 Task: Create new Company, with domain: 'hcltech.com' and type: 'Other'. Add new contact for this company, with mail Id: 'Farhan_Patel@hcltech.com', First Name: Farhan, Last name:  Patel, Job Title: 'Account Manager', Phone Number: '(801) 555-5679'. Change life cycle stage to  Lead and lead status to  Open. Logged in from softage.5@softage.net
Action: Mouse moved to (65, 56)
Screenshot: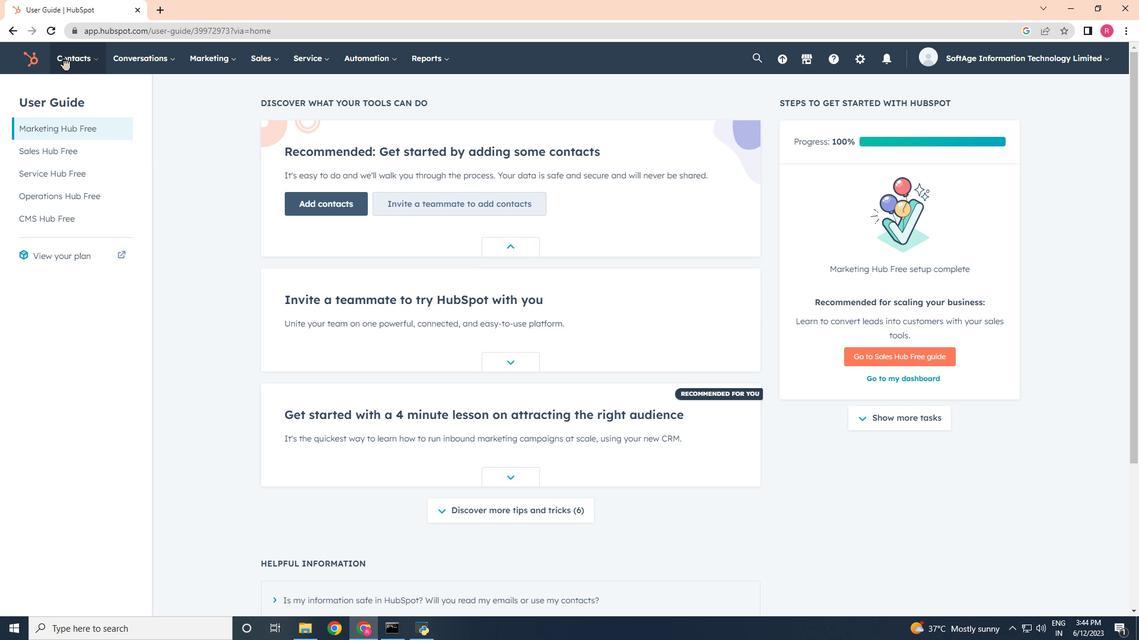 
Action: Mouse pressed left at (65, 56)
Screenshot: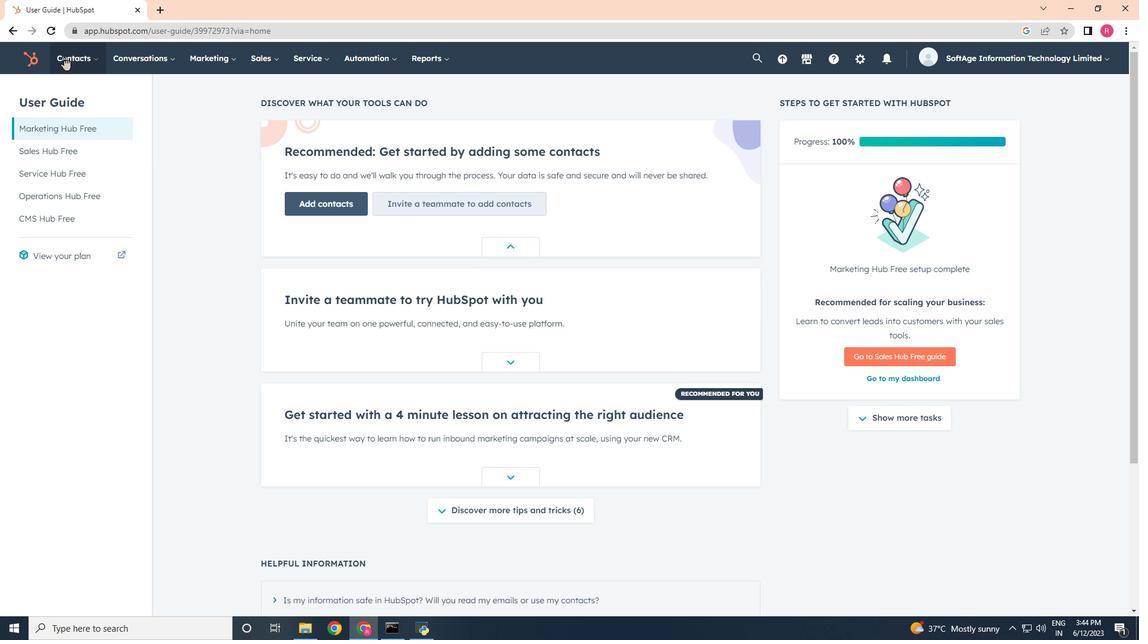 
Action: Mouse moved to (90, 112)
Screenshot: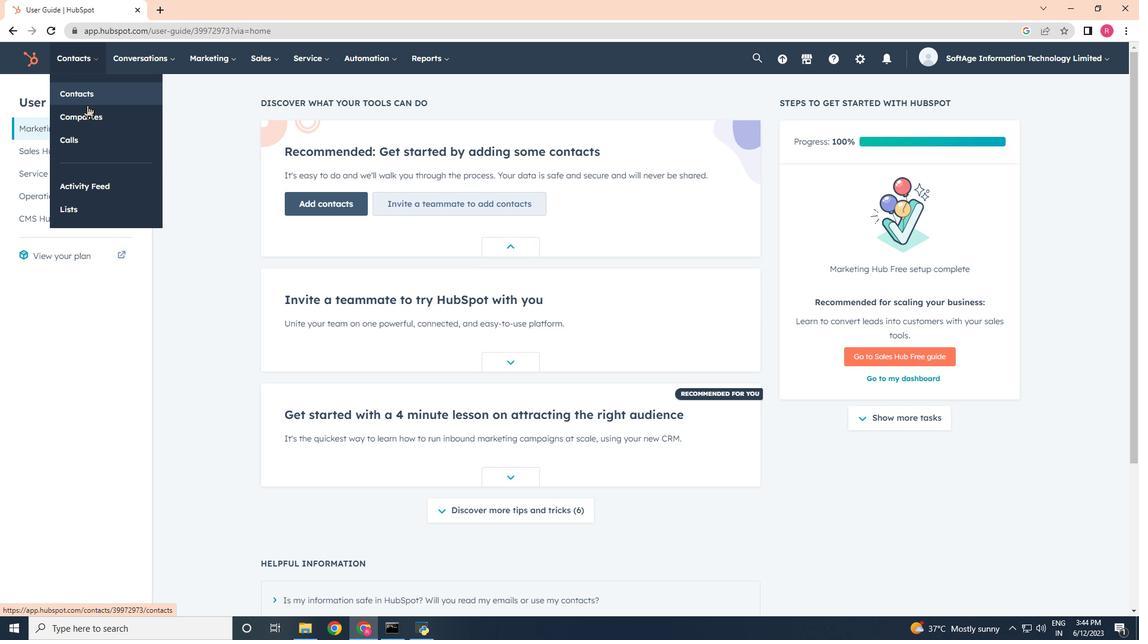 
Action: Mouse pressed left at (90, 112)
Screenshot: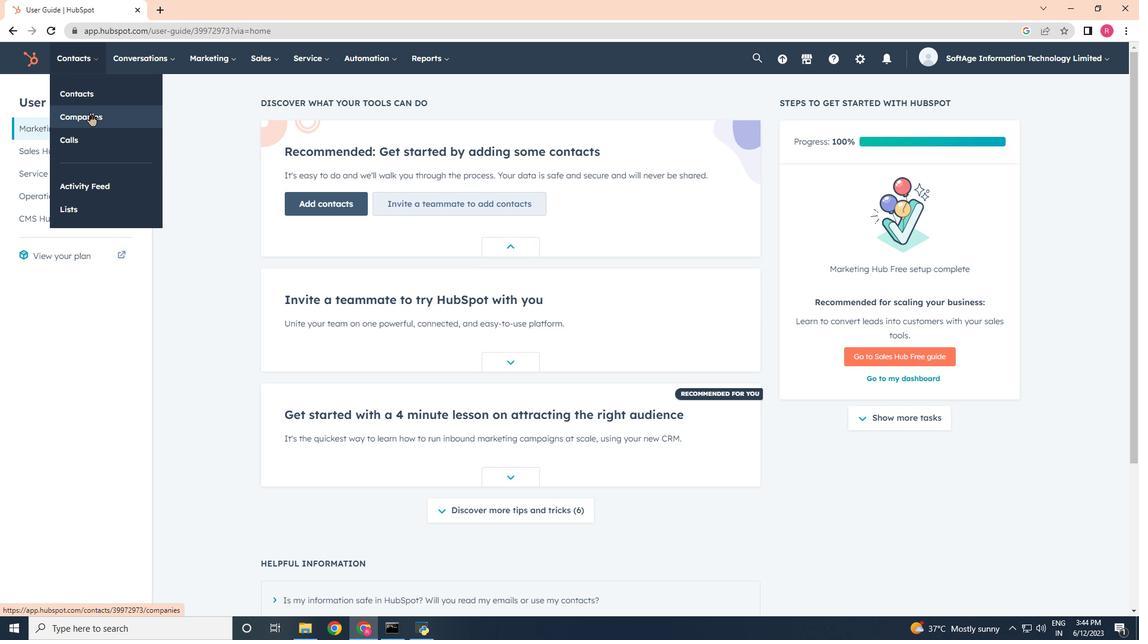 
Action: Mouse moved to (1076, 99)
Screenshot: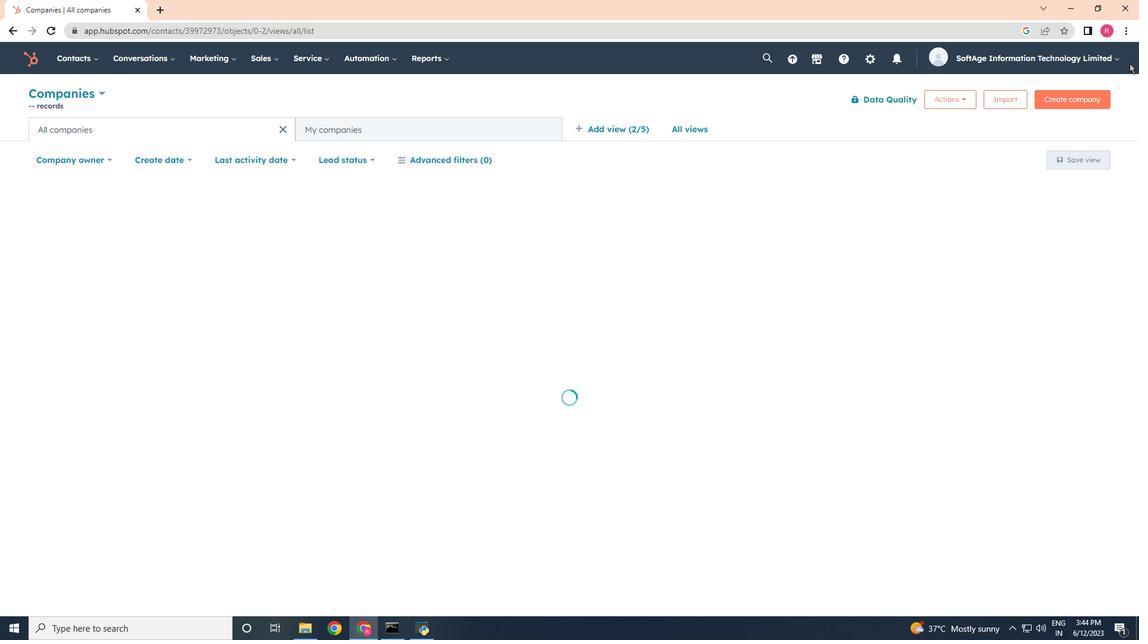 
Action: Mouse pressed left at (1076, 99)
Screenshot: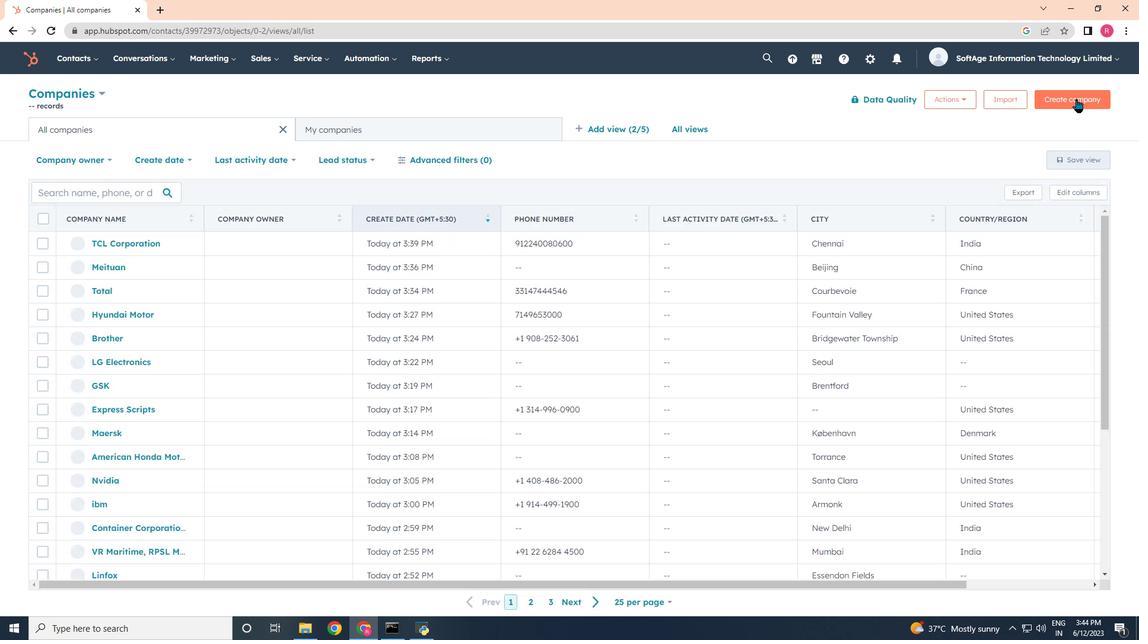 
Action: Mouse moved to (882, 160)
Screenshot: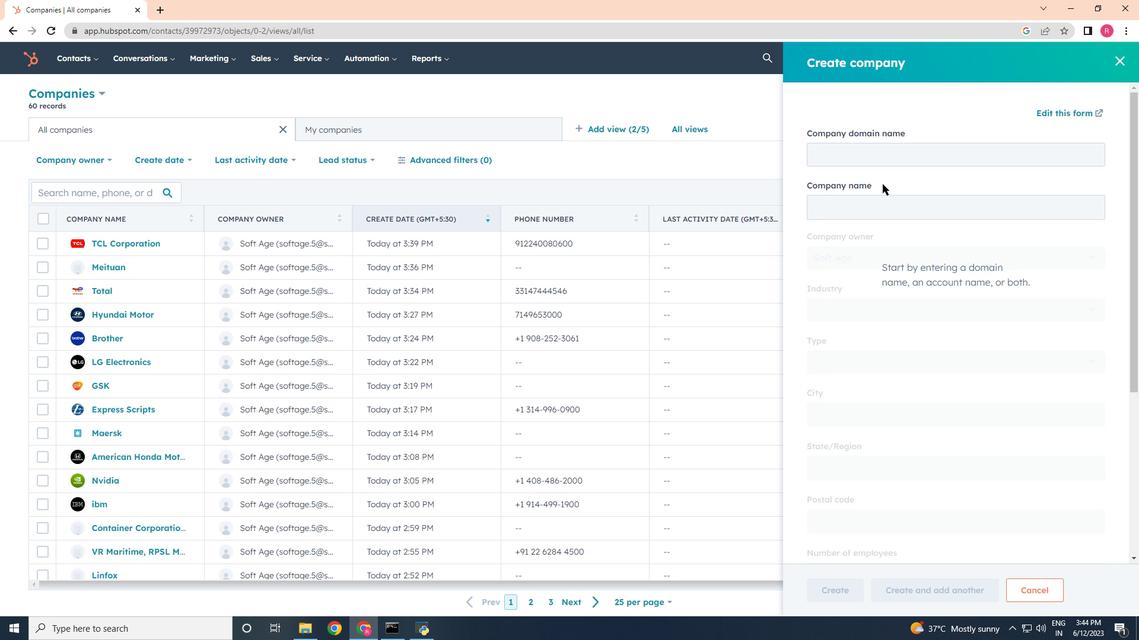 
Action: Mouse pressed left at (882, 160)
Screenshot: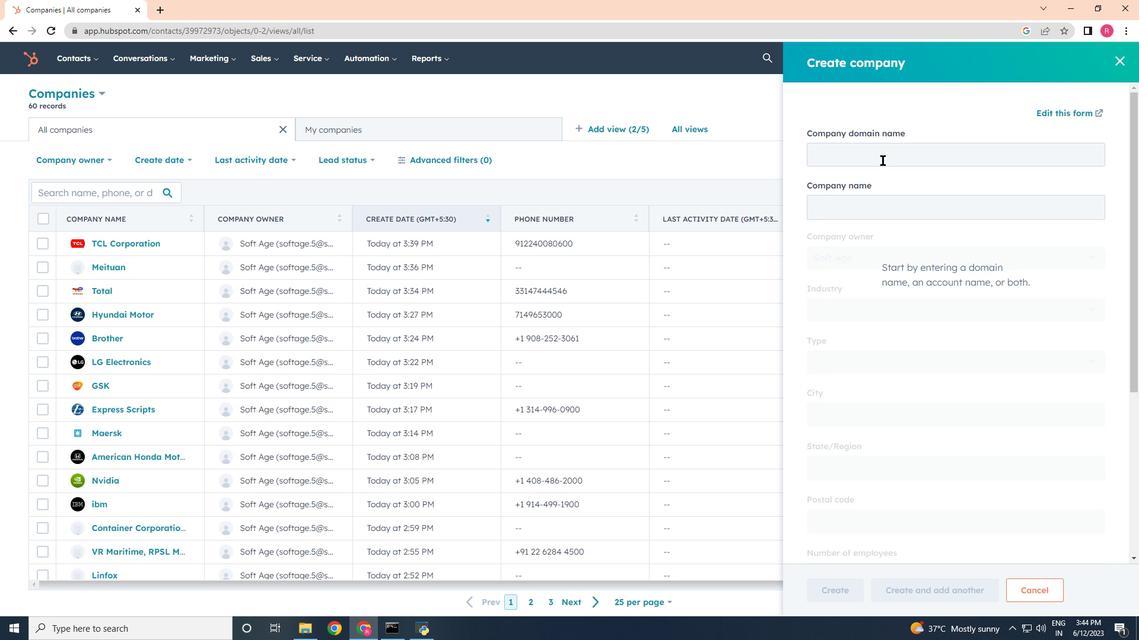 
Action: Key pressed hcl
Screenshot: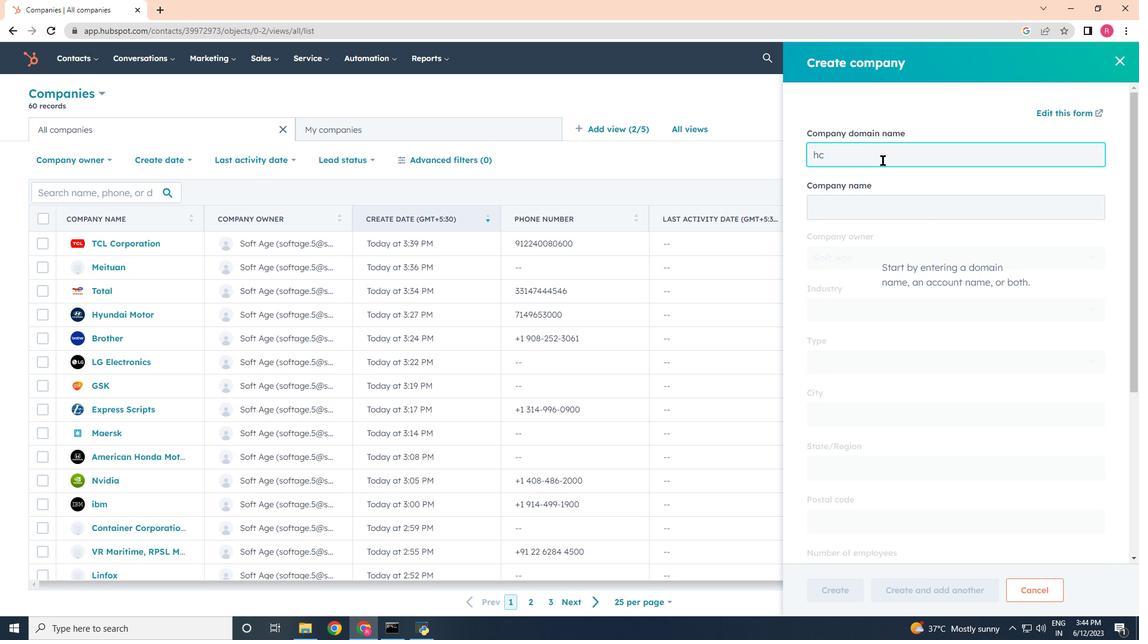 
Action: Mouse moved to (889, 157)
Screenshot: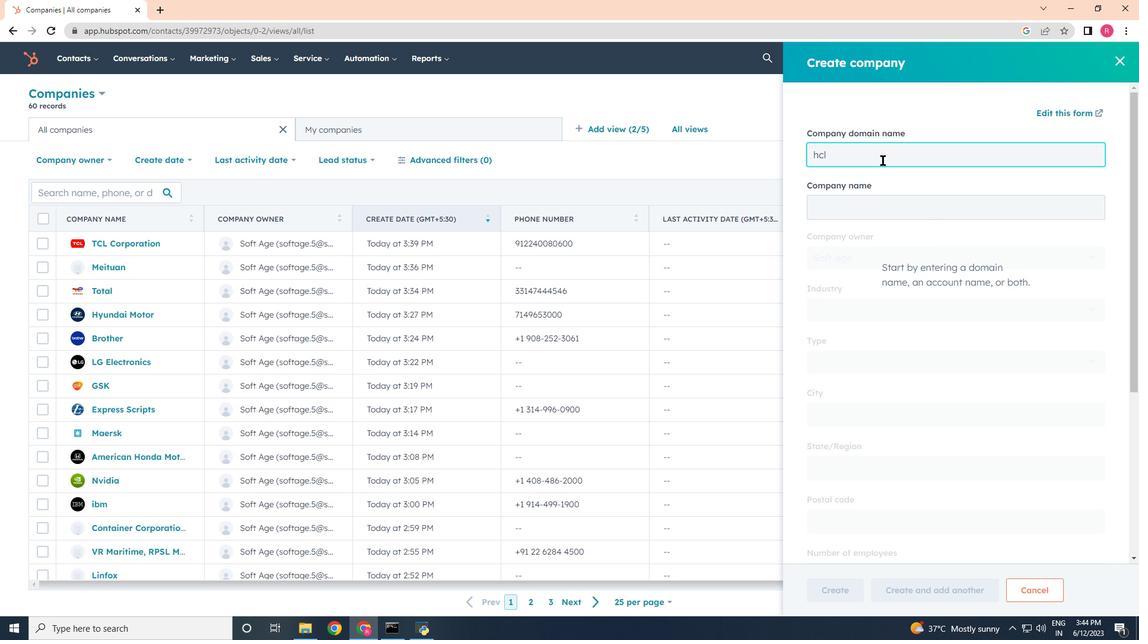
Action: Key pressed t
Screenshot: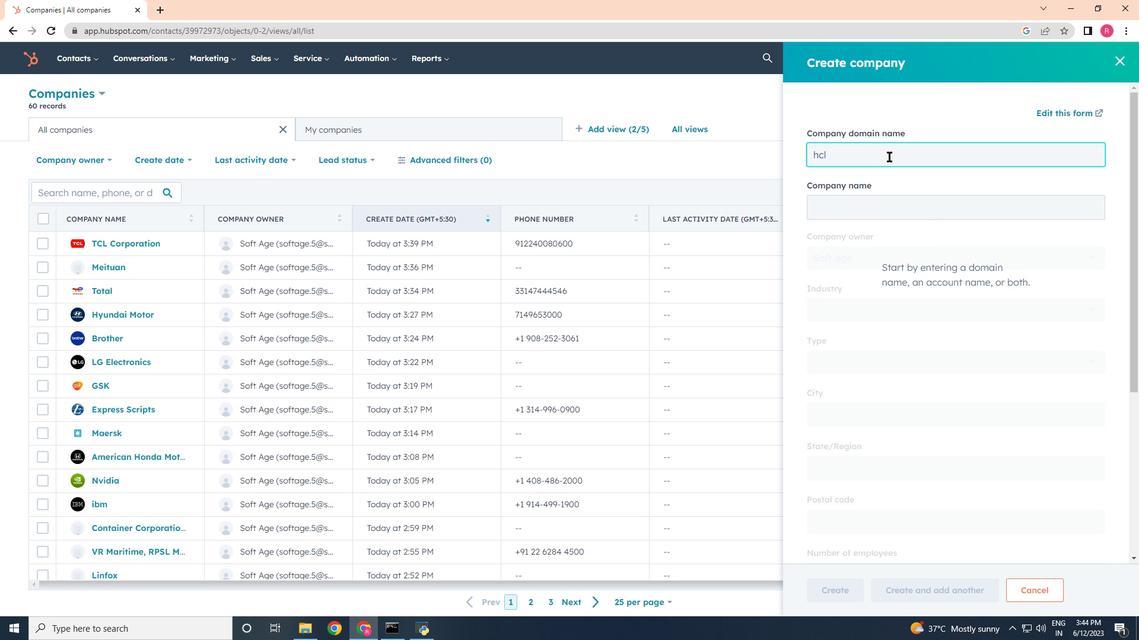 
Action: Mouse moved to (890, 156)
Screenshot: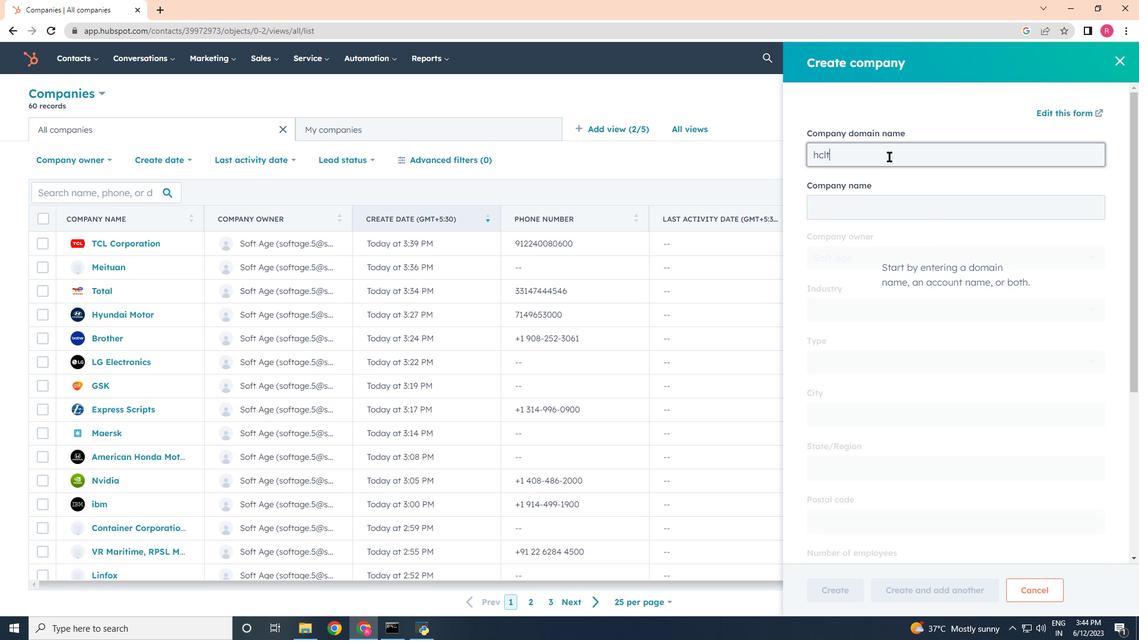 
Action: Key pressed ech.com
Screenshot: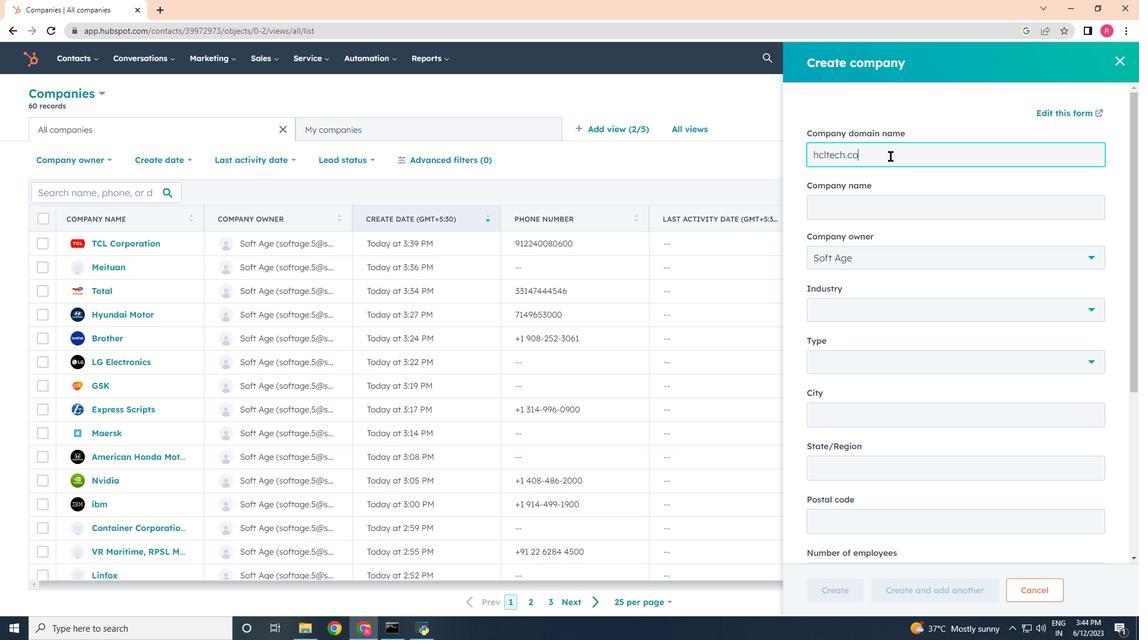 
Action: Mouse moved to (865, 364)
Screenshot: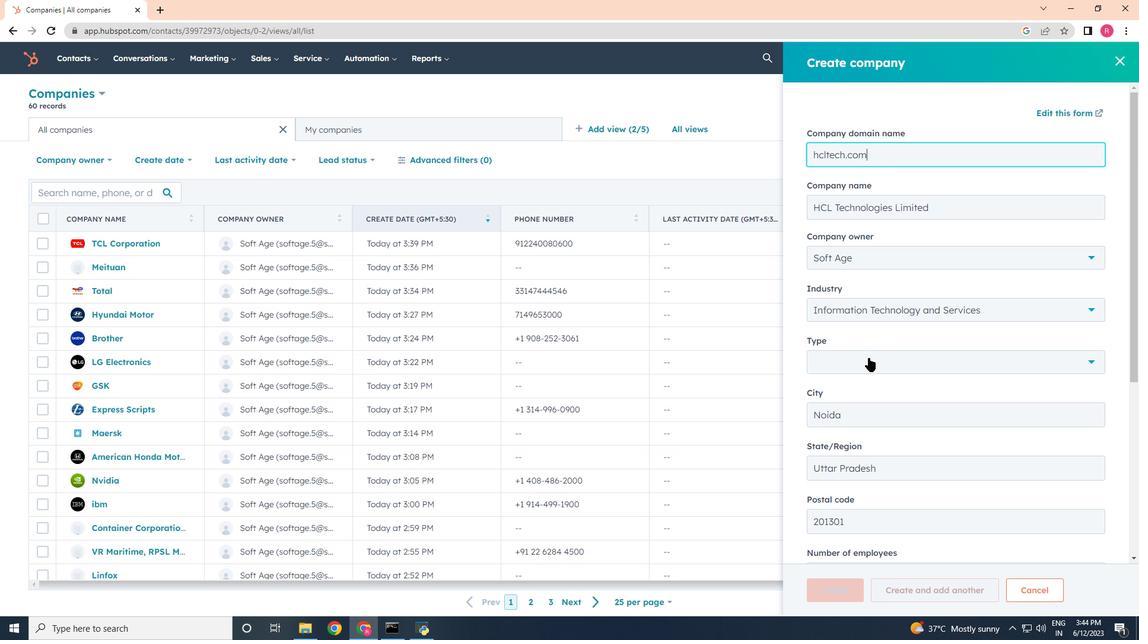 
Action: Mouse pressed left at (865, 364)
Screenshot: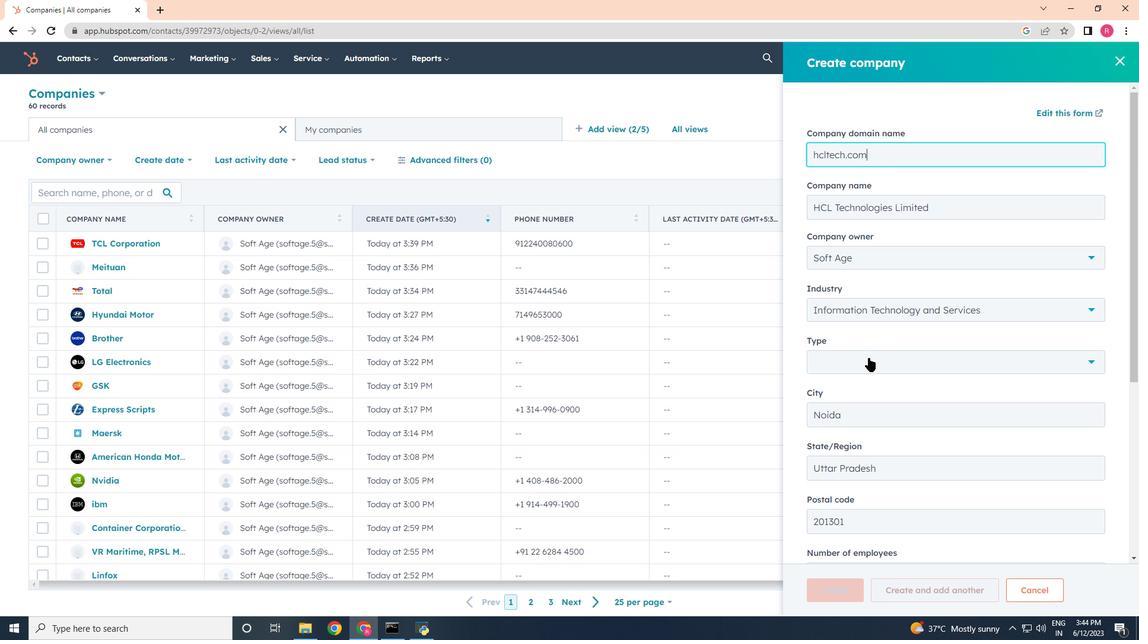 
Action: Mouse moved to (859, 506)
Screenshot: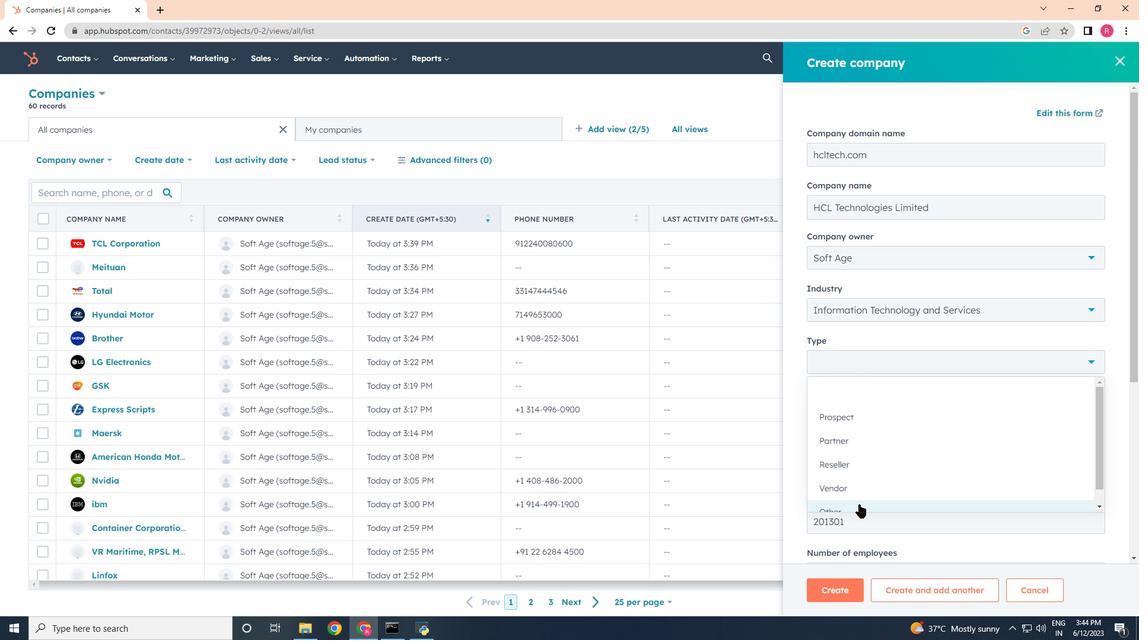 
Action: Mouse pressed left at (859, 506)
Screenshot: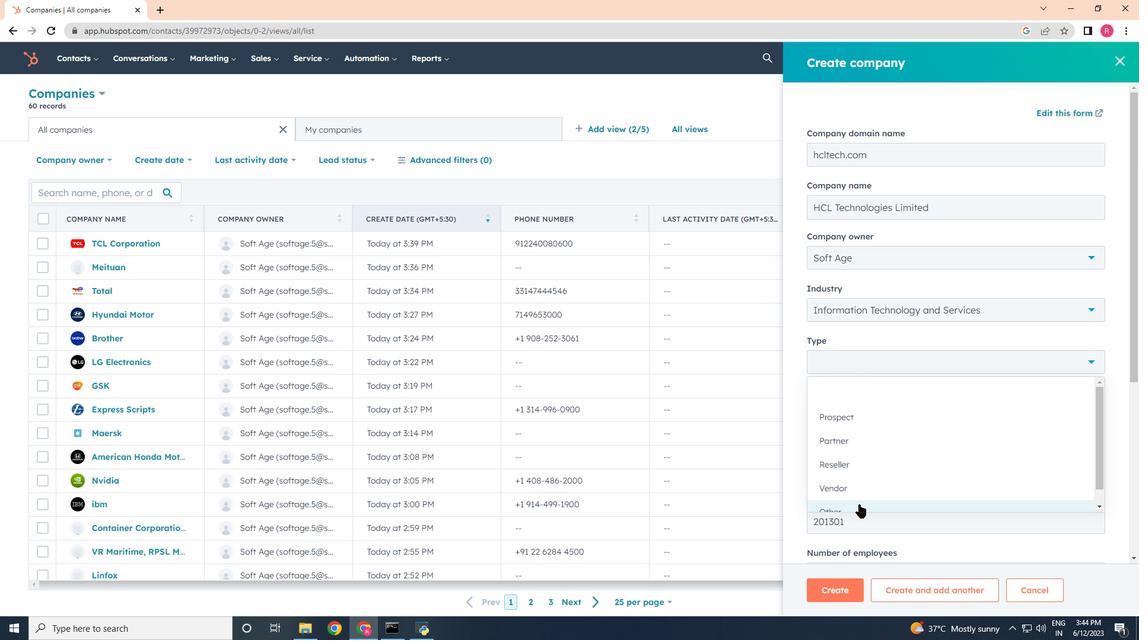 
Action: Mouse moved to (841, 592)
Screenshot: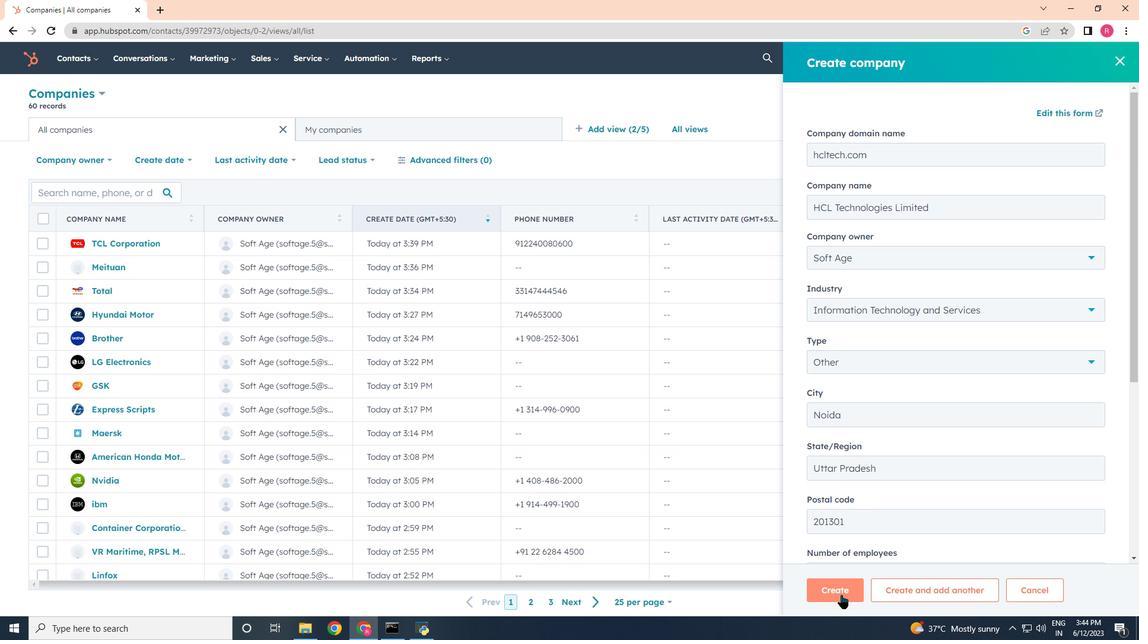 
Action: Mouse pressed left at (841, 592)
Screenshot: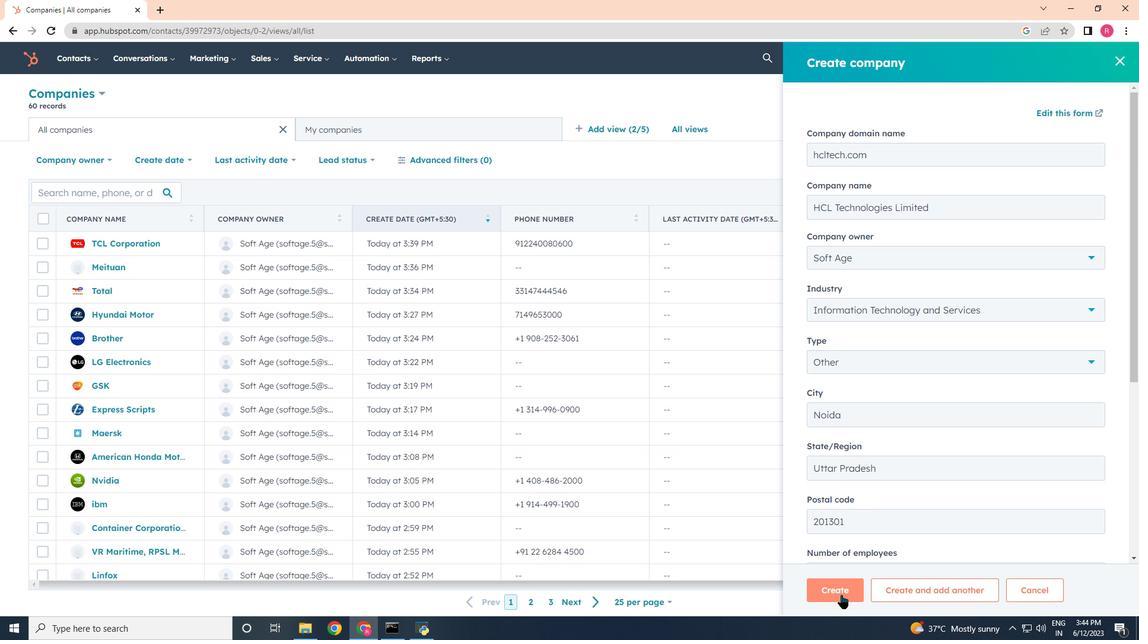 
Action: Mouse moved to (792, 383)
Screenshot: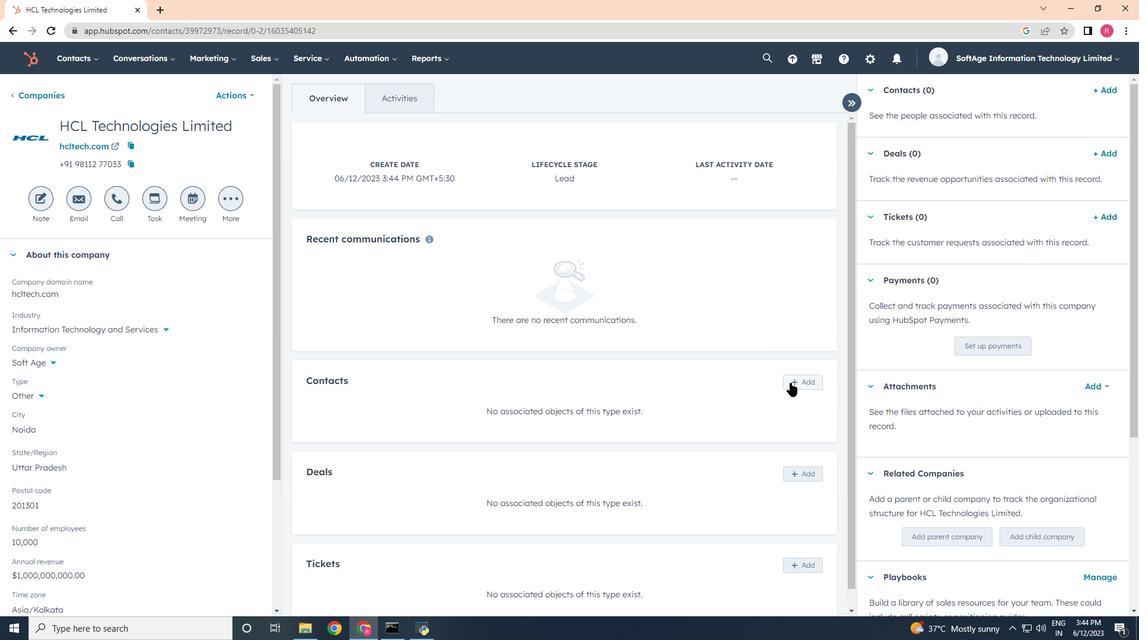 
Action: Mouse pressed left at (792, 383)
Screenshot: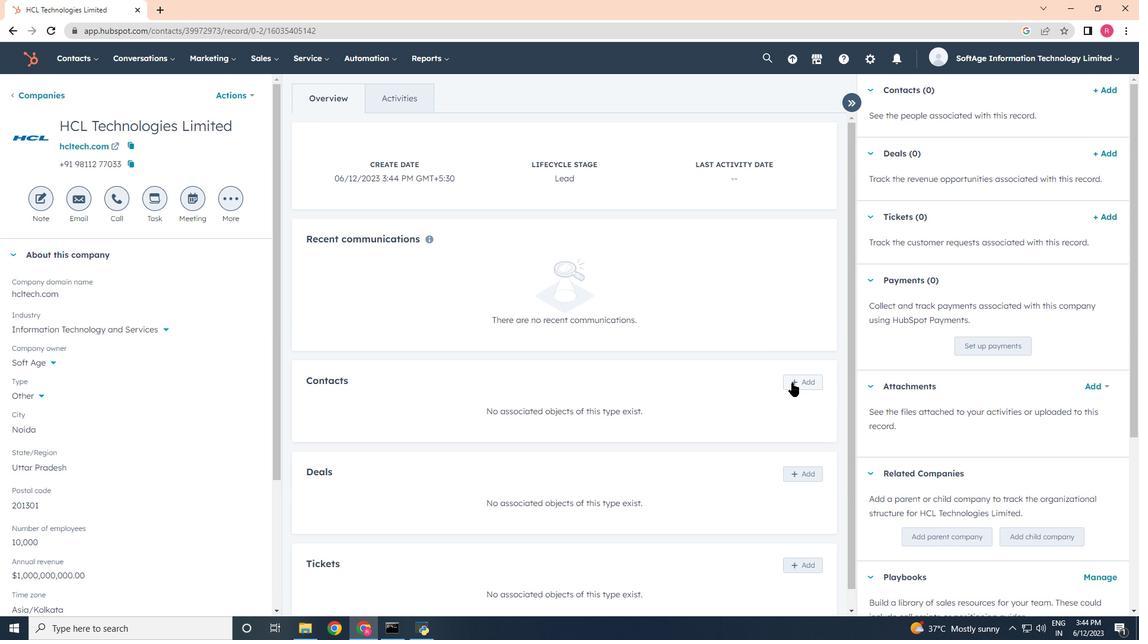 
Action: Mouse moved to (867, 118)
Screenshot: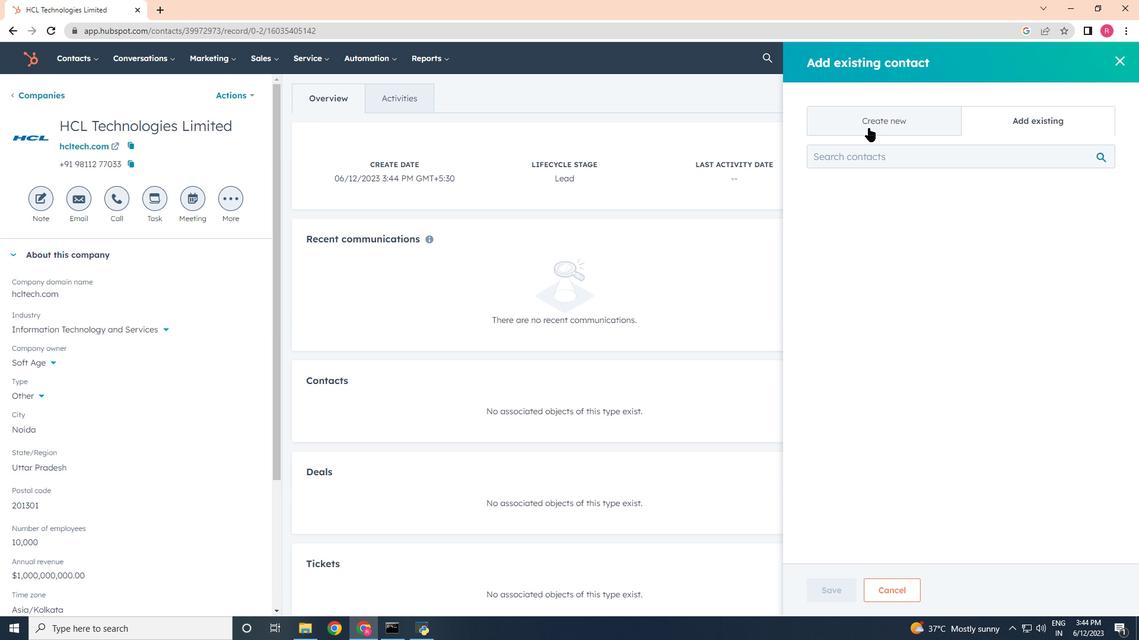 
Action: Mouse pressed left at (867, 118)
Screenshot: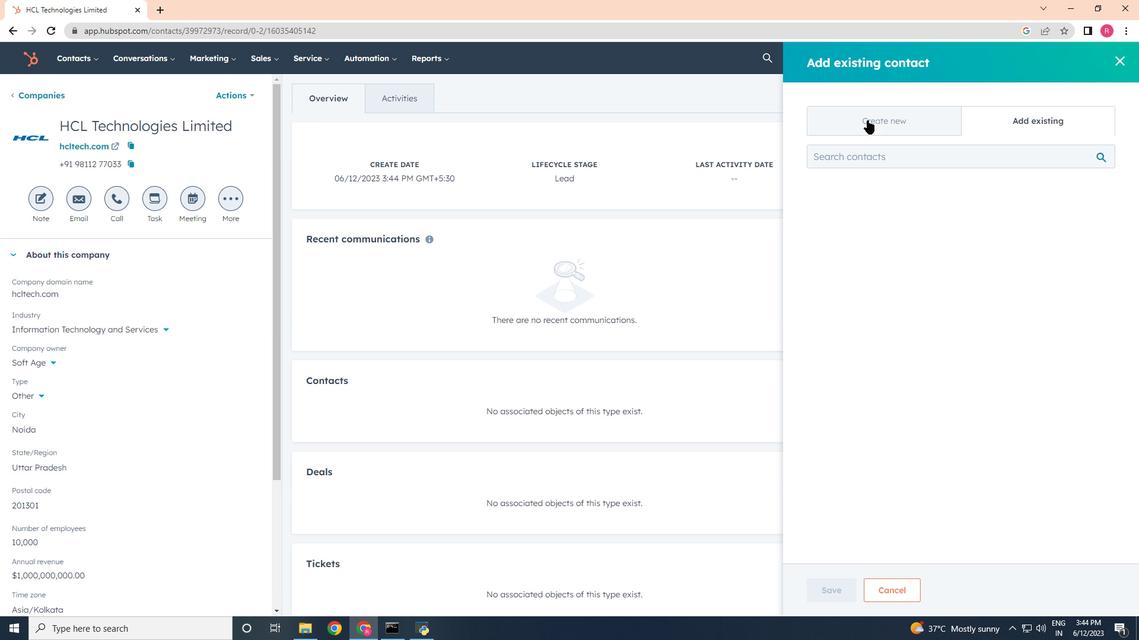 
Action: Mouse moved to (839, 203)
Screenshot: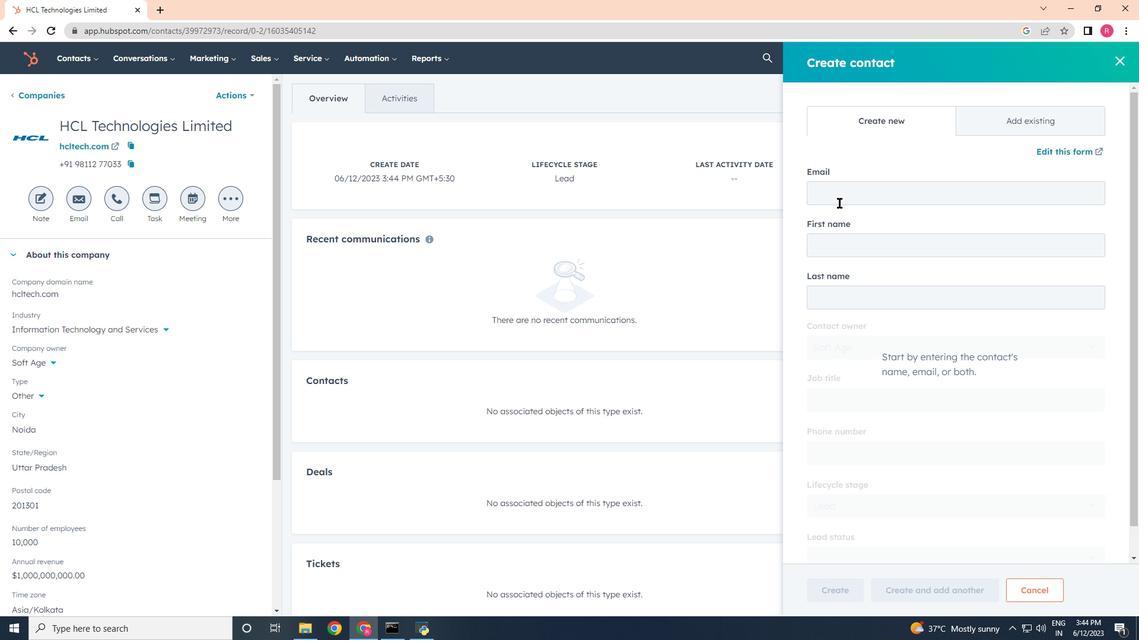 
Action: Mouse pressed left at (839, 203)
Screenshot: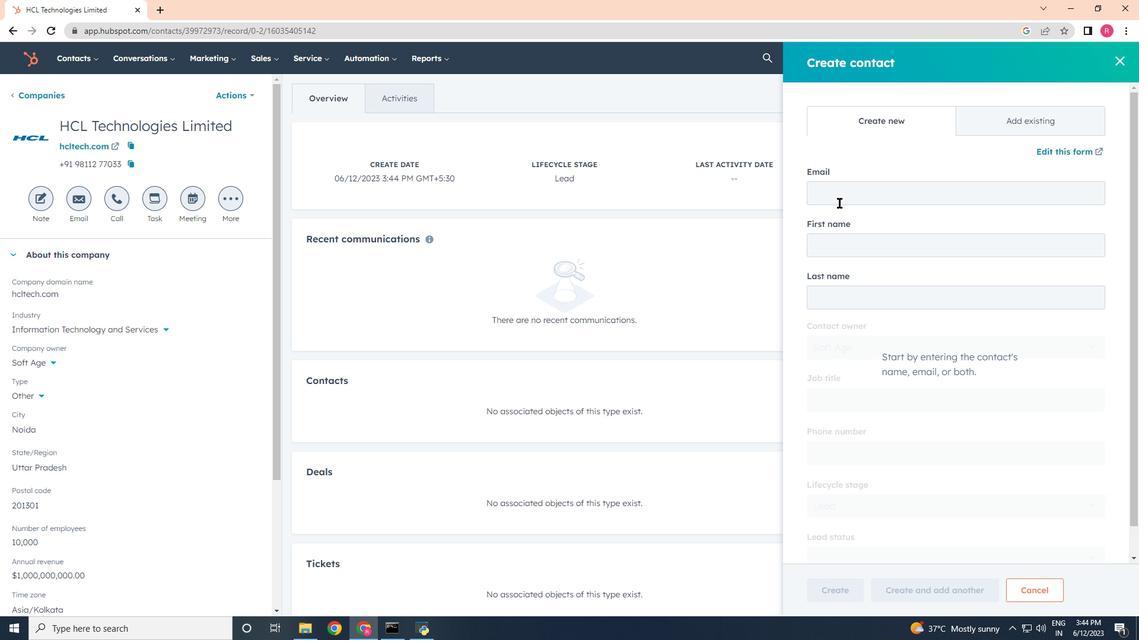 
Action: Key pressed <Key.shift>Farhan<Key.shift>_<Key.shift>Patel<Key.shift>@hcltech.com
Screenshot: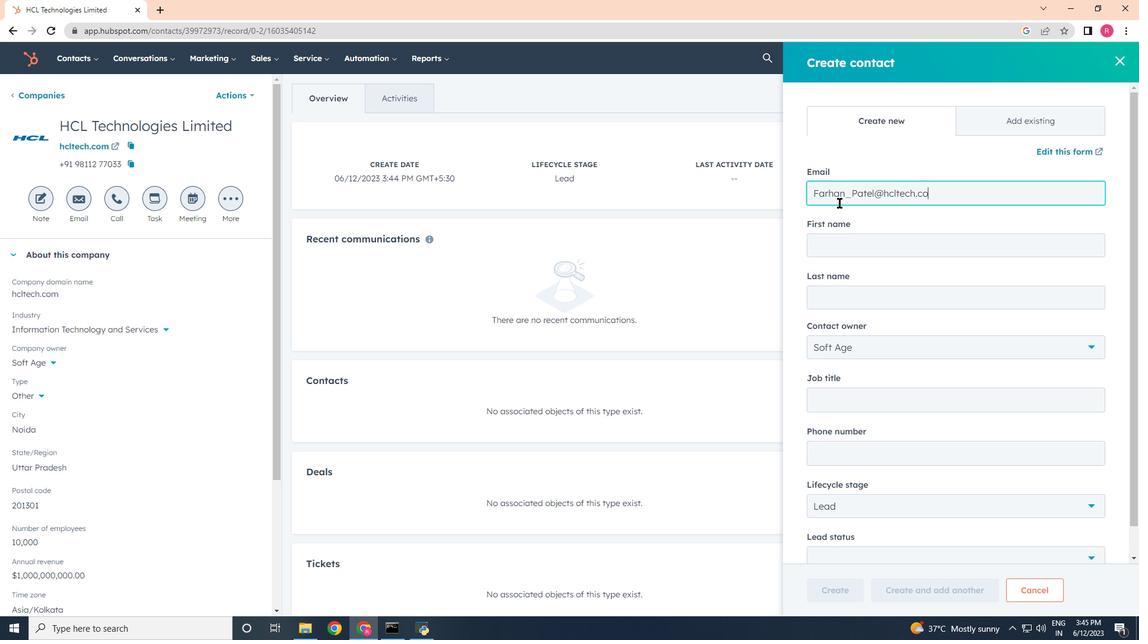 
Action: Mouse moved to (852, 243)
Screenshot: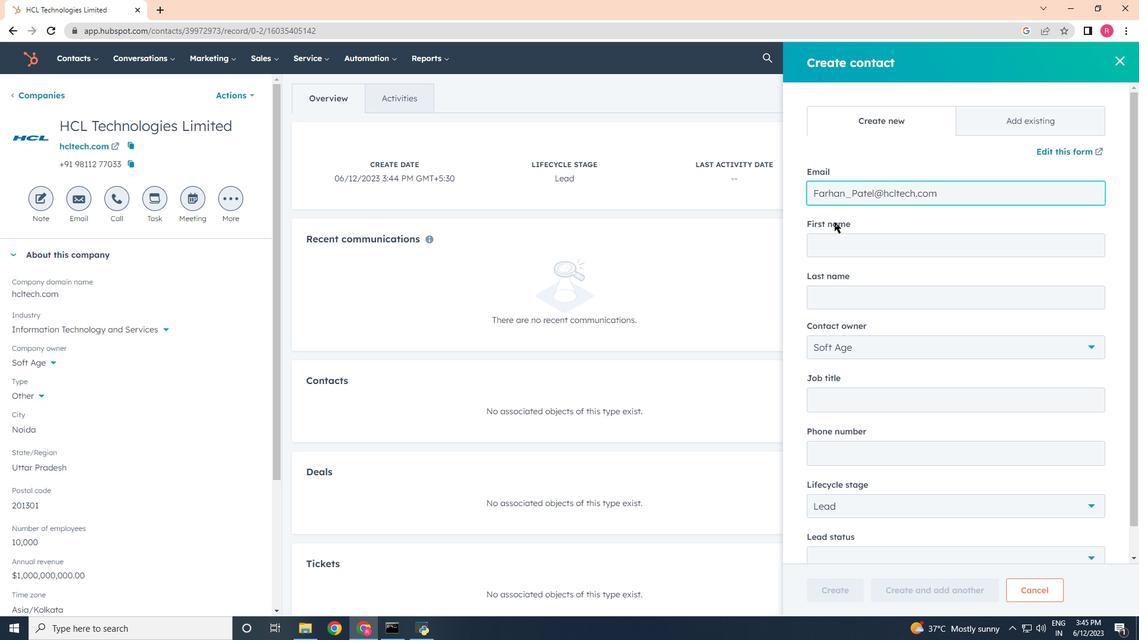 
Action: Mouse pressed left at (852, 243)
Screenshot: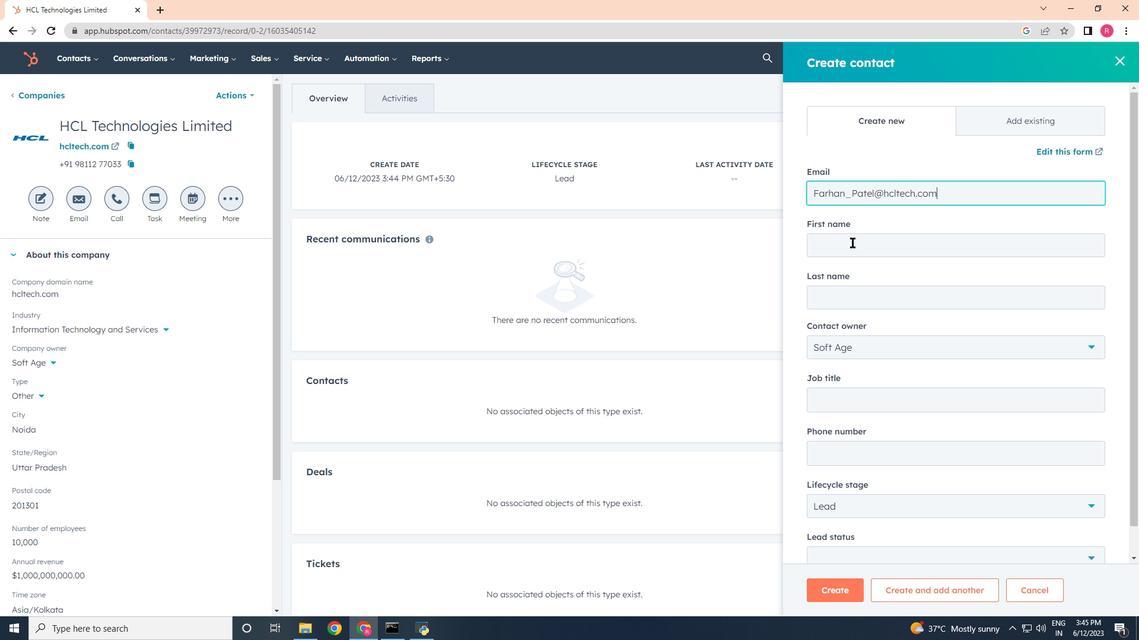 
Action: Key pressed <Key.shift>Farhan<Key.tab><Key.shift>Patel
Screenshot: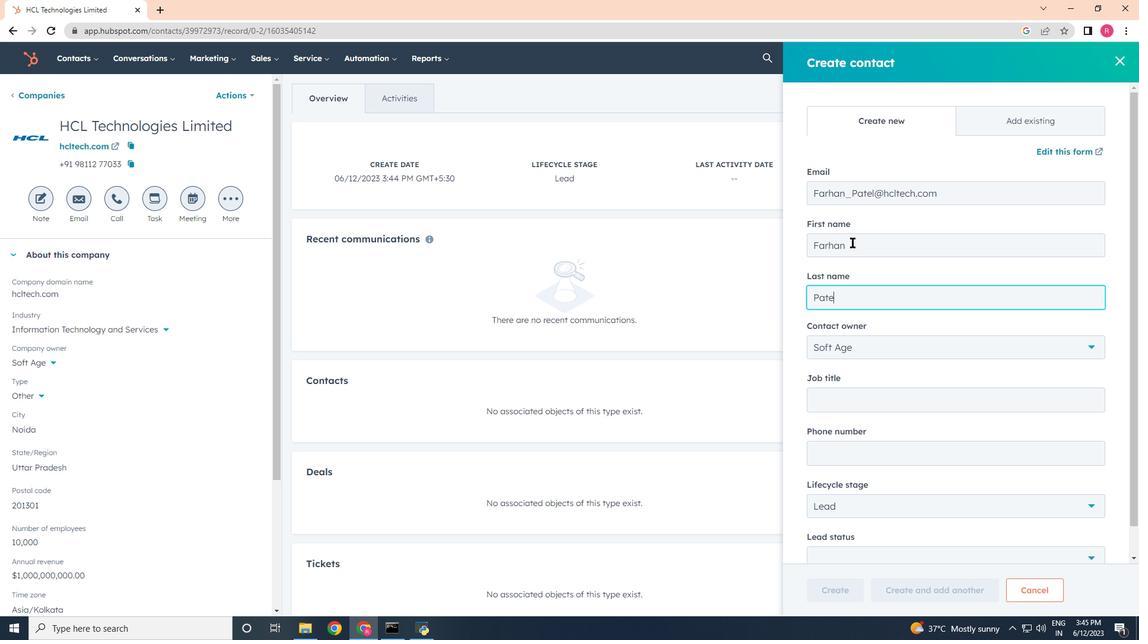 
Action: Mouse moved to (866, 401)
Screenshot: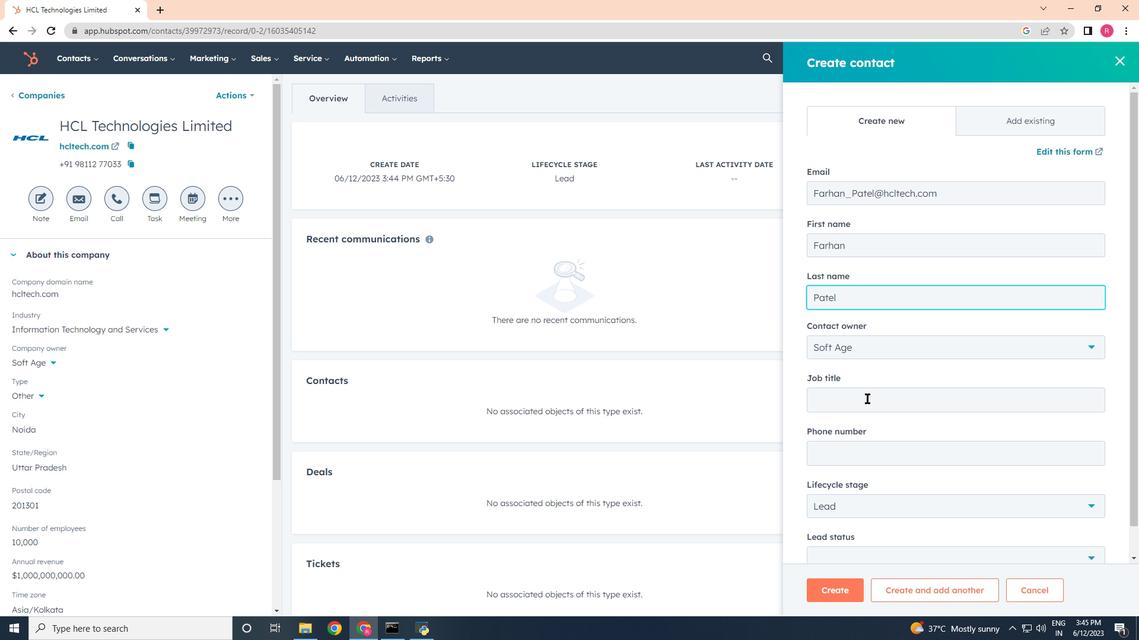 
Action: Mouse pressed left at (866, 401)
Screenshot: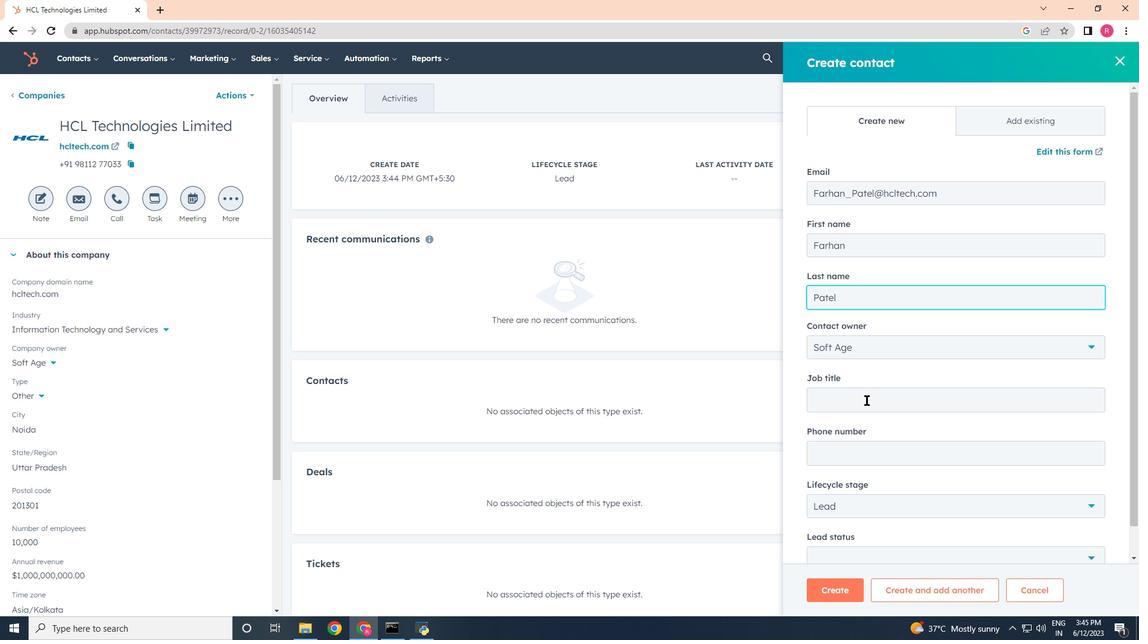 
Action: Key pressed <Key.shift>Account<Key.space><Key.shift>Manager
Screenshot: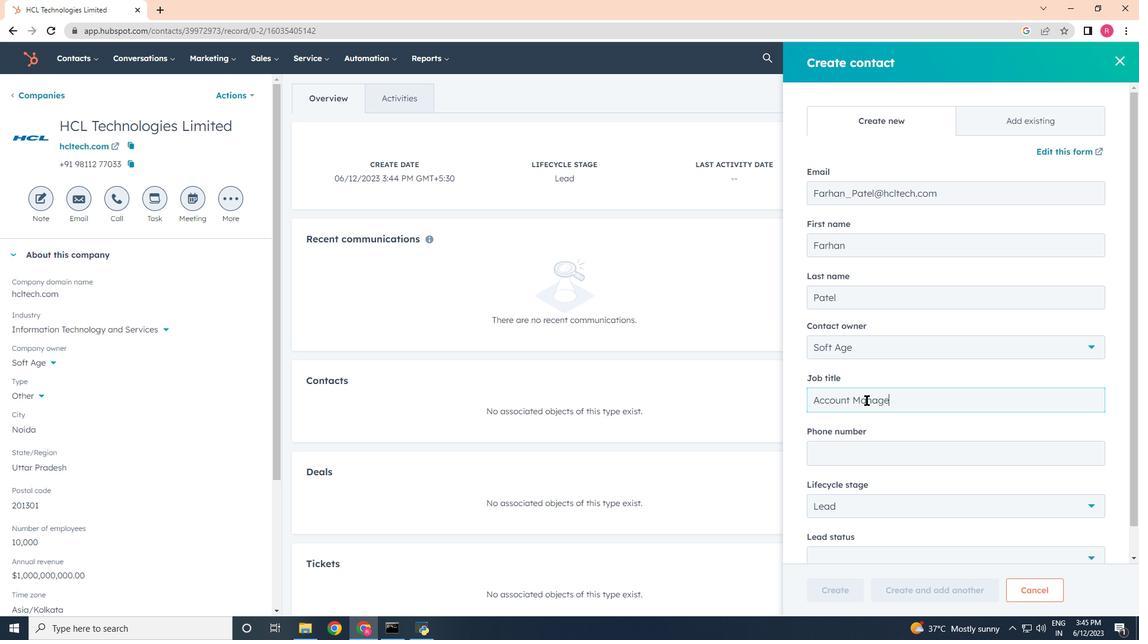 
Action: Mouse moved to (857, 458)
Screenshot: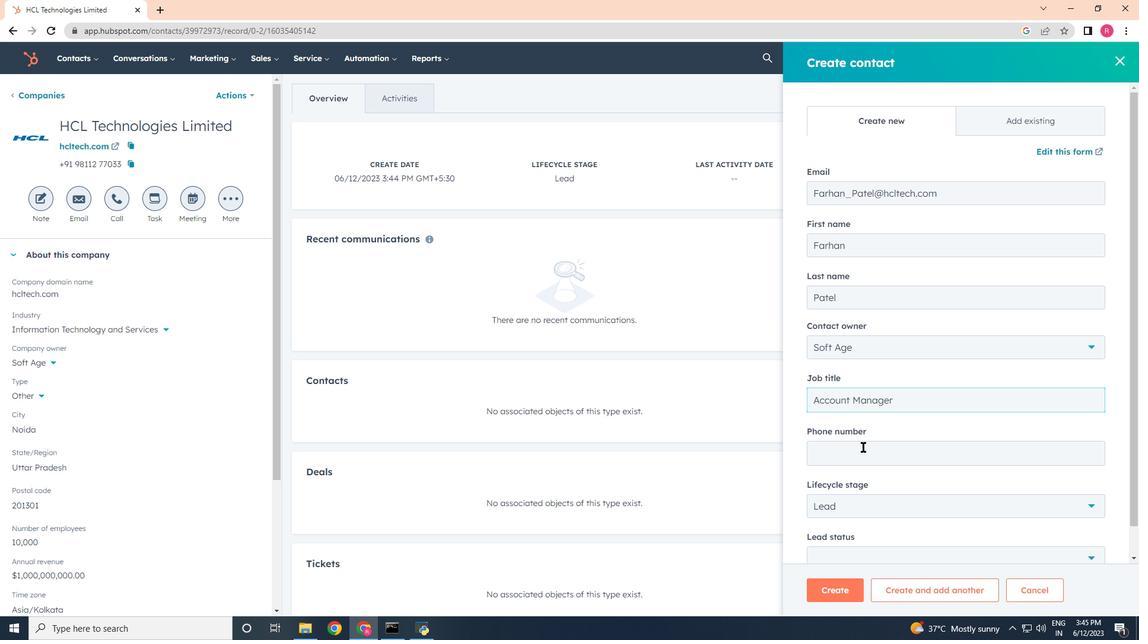 
Action: Mouse pressed left at (857, 458)
Screenshot: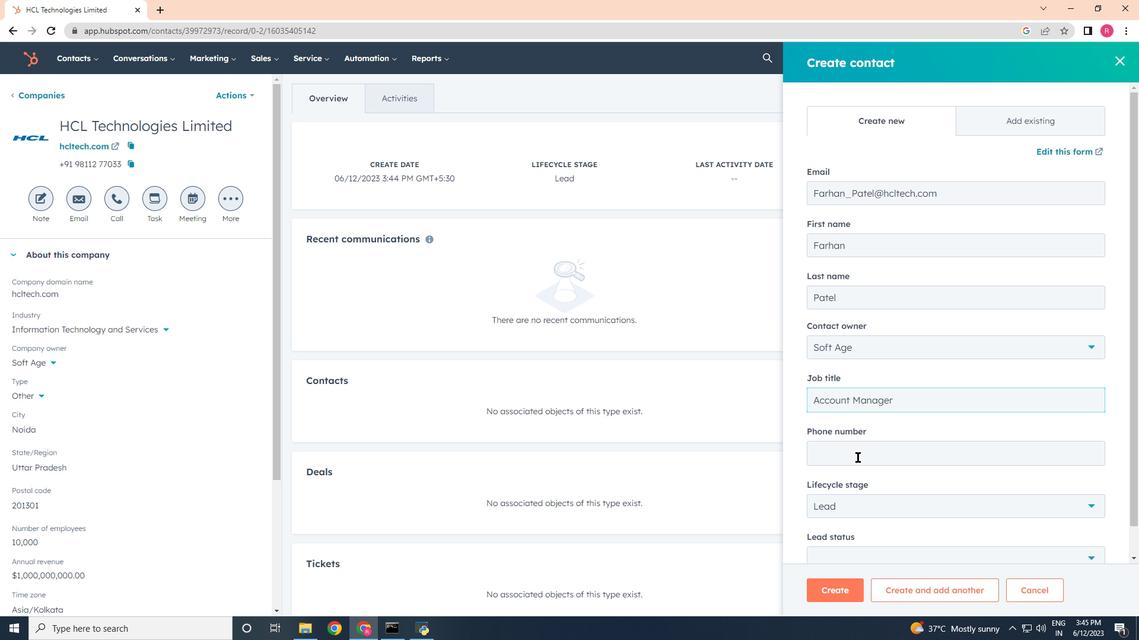 
Action: Key pressed 8015555679
Screenshot: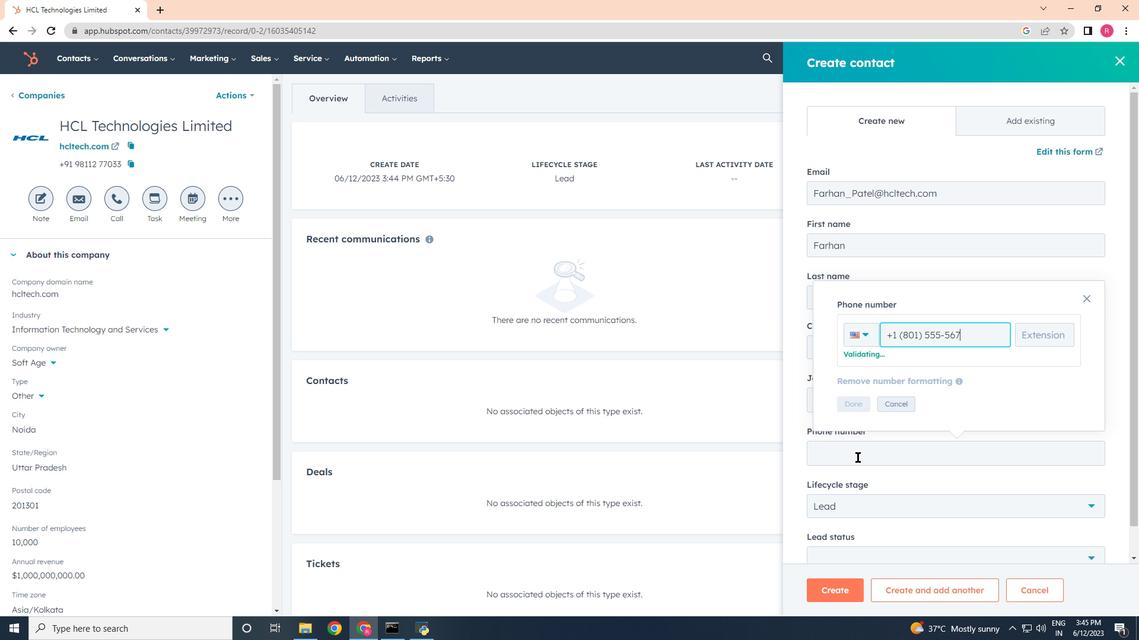 
Action: Mouse moved to (850, 402)
Screenshot: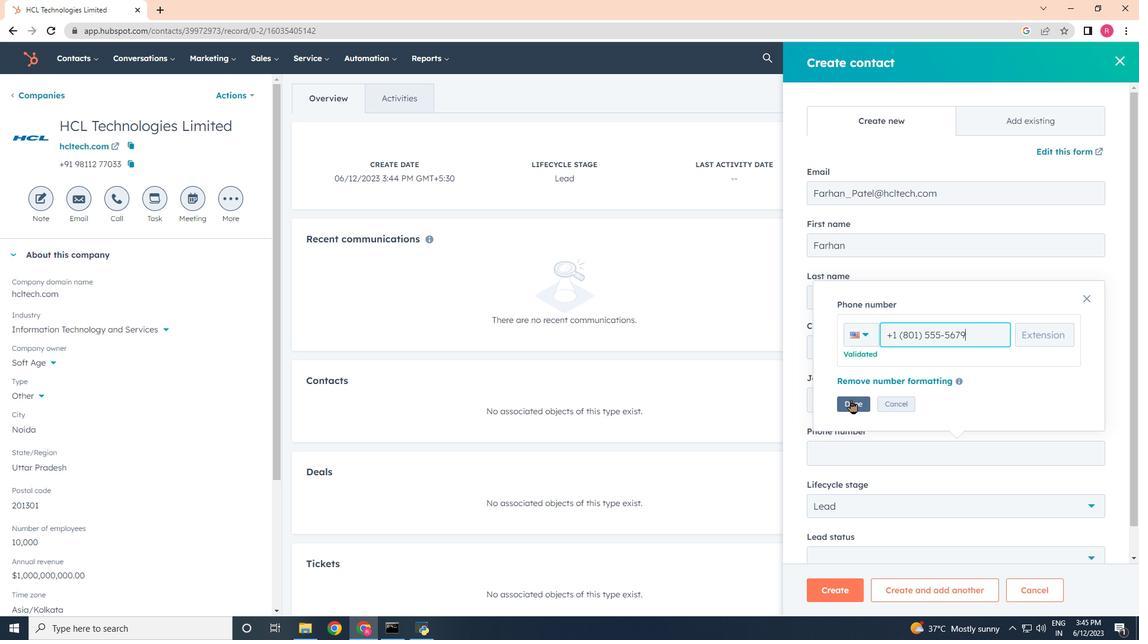 
Action: Mouse pressed left at (850, 402)
Screenshot: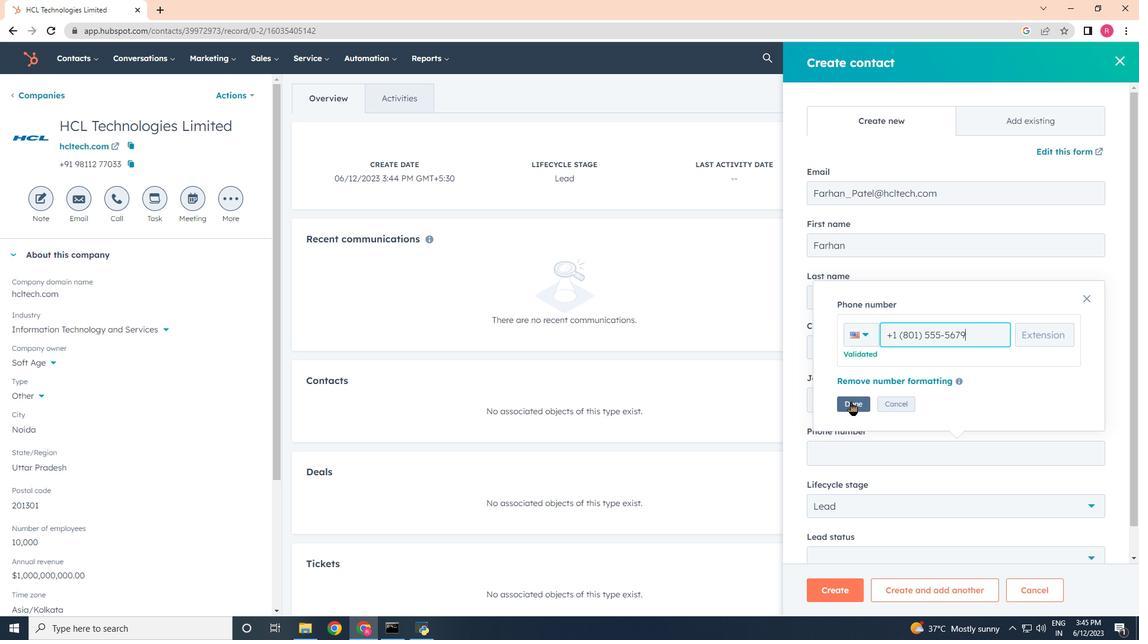 
Action: Mouse moved to (850, 507)
Screenshot: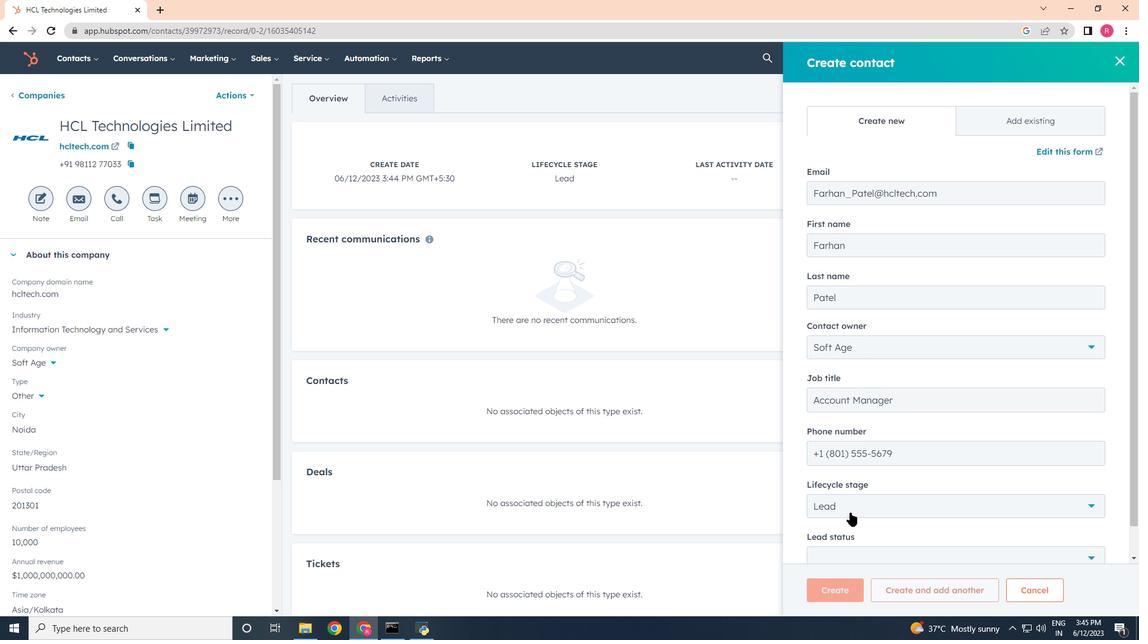 
Action: Mouse pressed left at (850, 507)
Screenshot: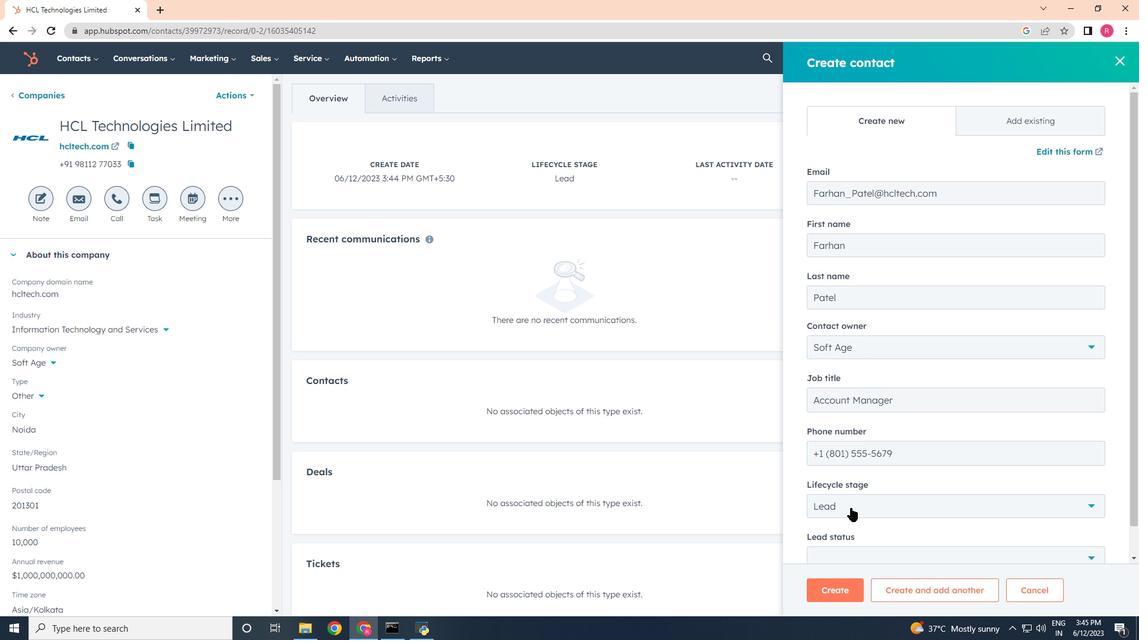 
Action: Mouse moved to (830, 398)
Screenshot: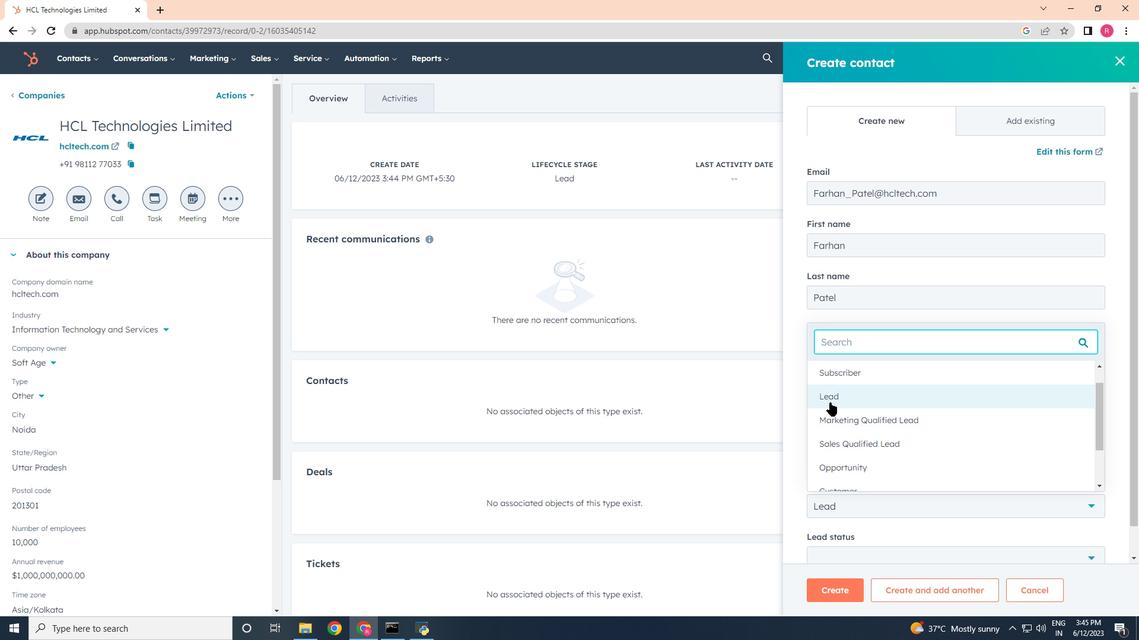 
Action: Mouse pressed left at (830, 398)
Screenshot: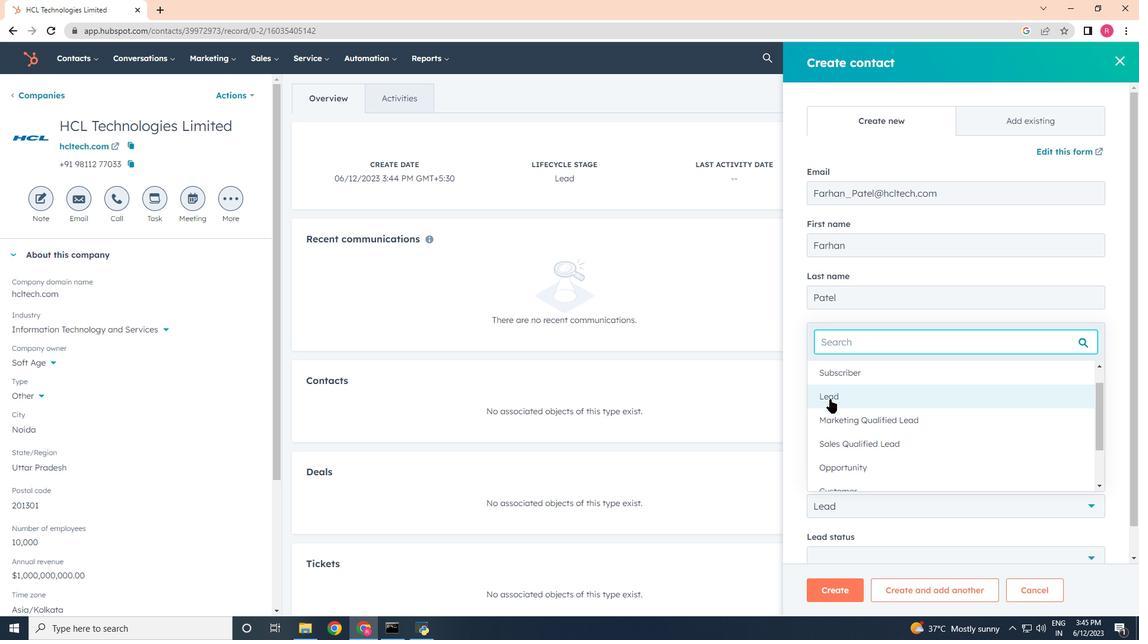 
Action: Mouse moved to (856, 509)
Screenshot: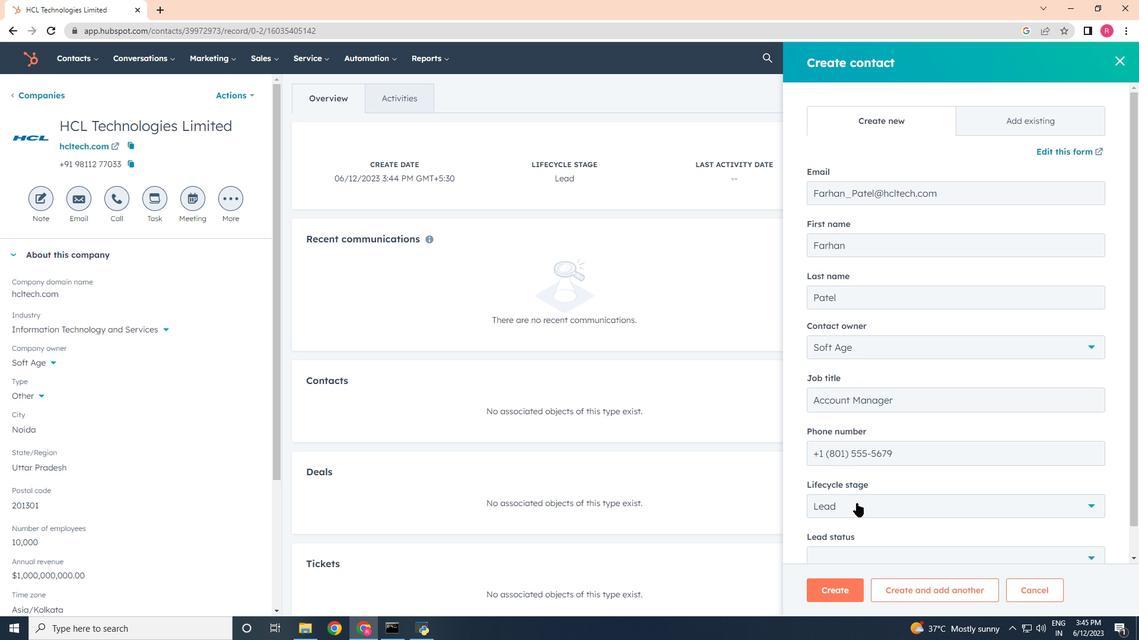 
Action: Mouse scrolled (856, 509) with delta (0, 0)
Screenshot: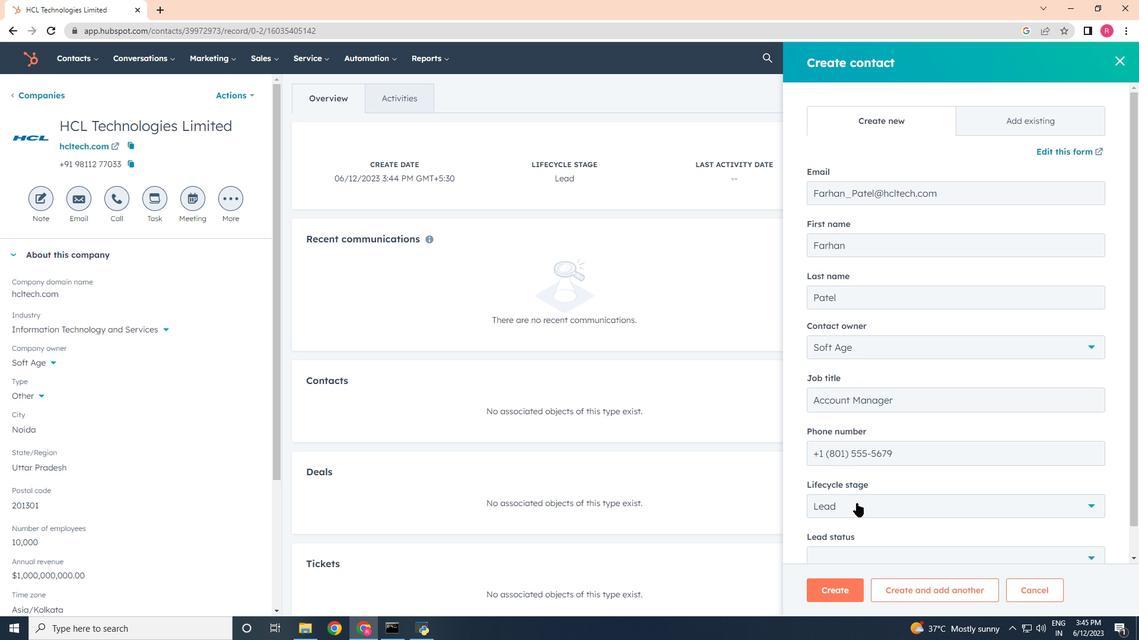 
Action: Mouse moved to (856, 509)
Screenshot: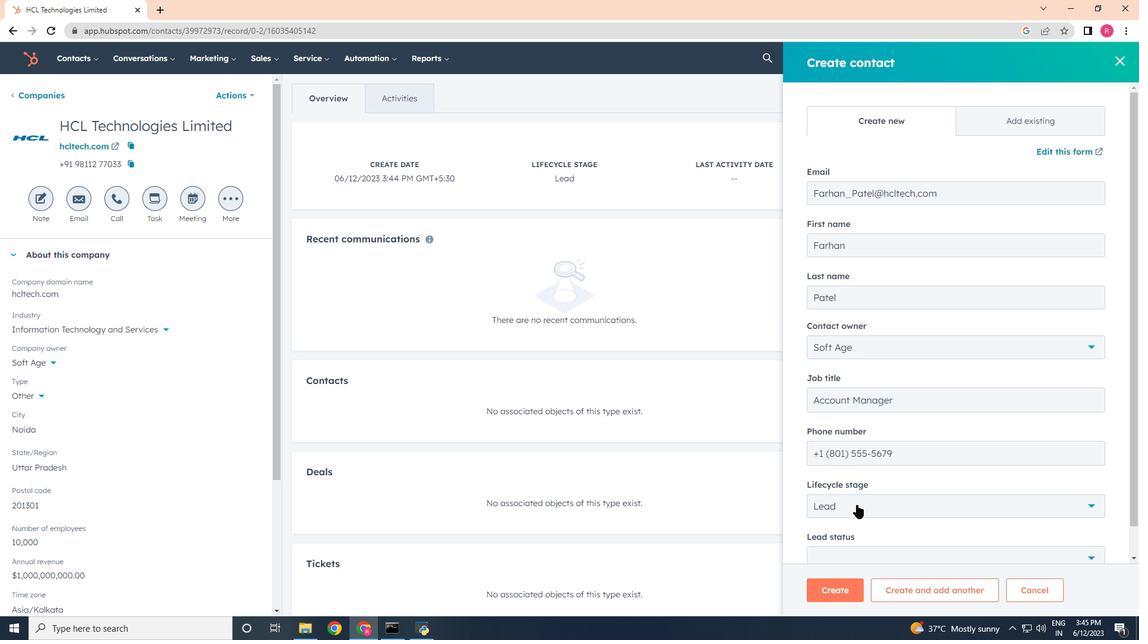 
Action: Mouse scrolled (856, 509) with delta (0, 0)
Screenshot: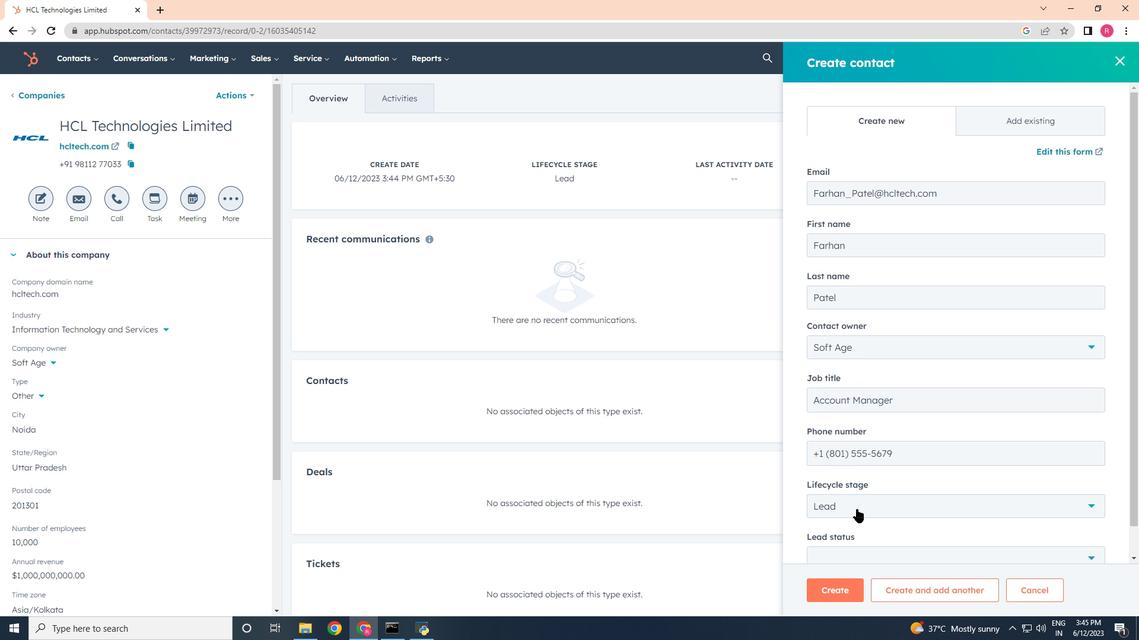 
Action: Mouse scrolled (856, 509) with delta (0, 0)
Screenshot: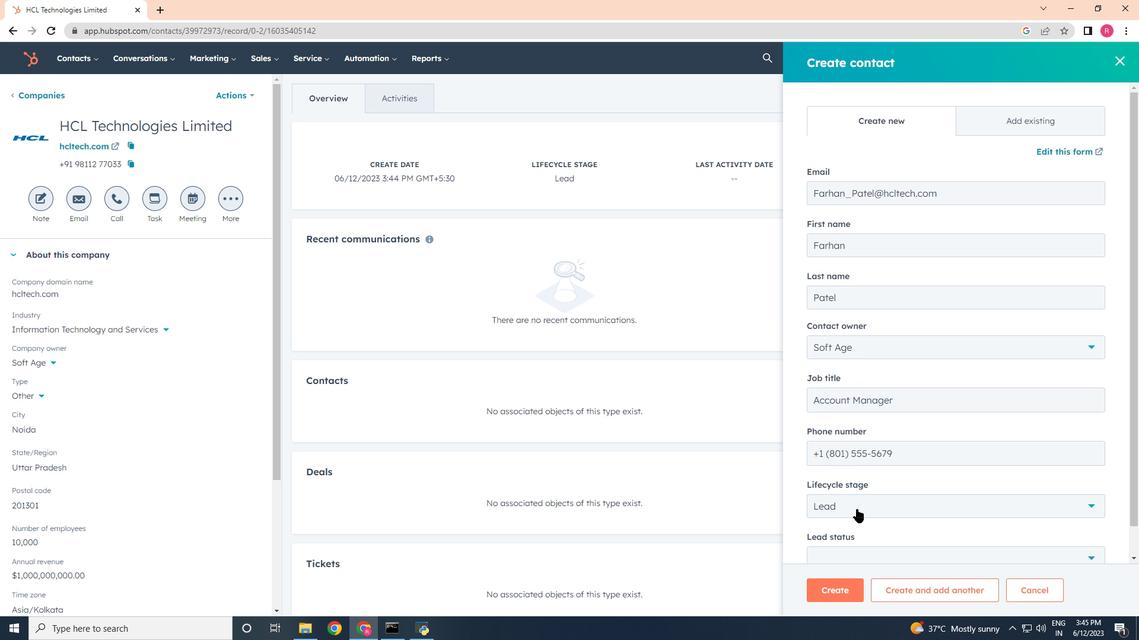 
Action: Mouse moved to (856, 529)
Screenshot: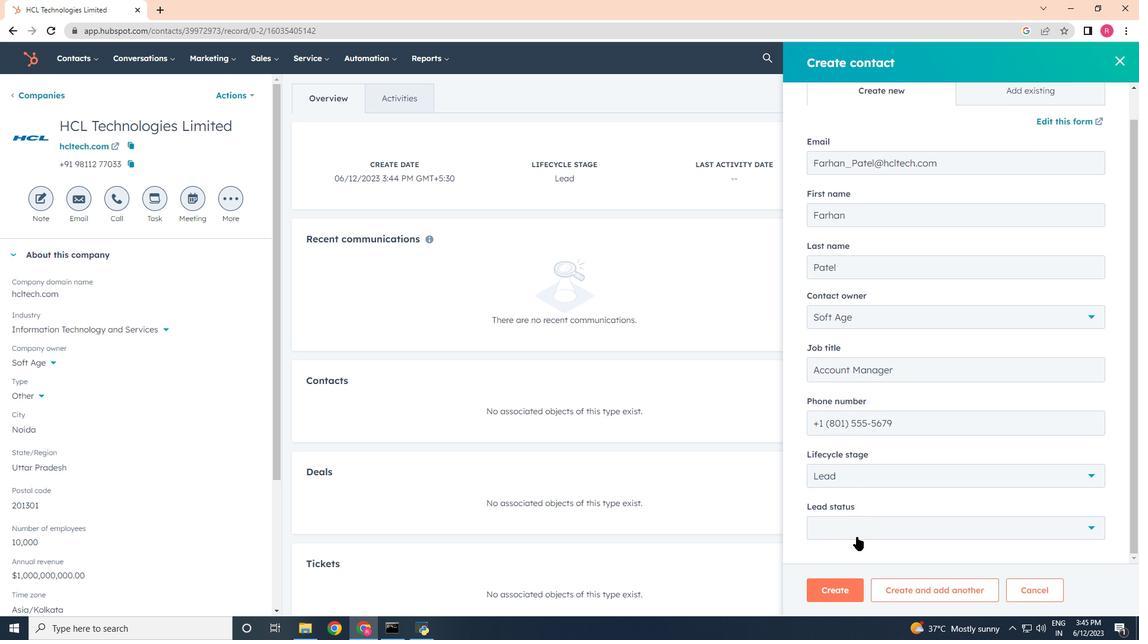 
Action: Mouse pressed left at (856, 529)
Screenshot: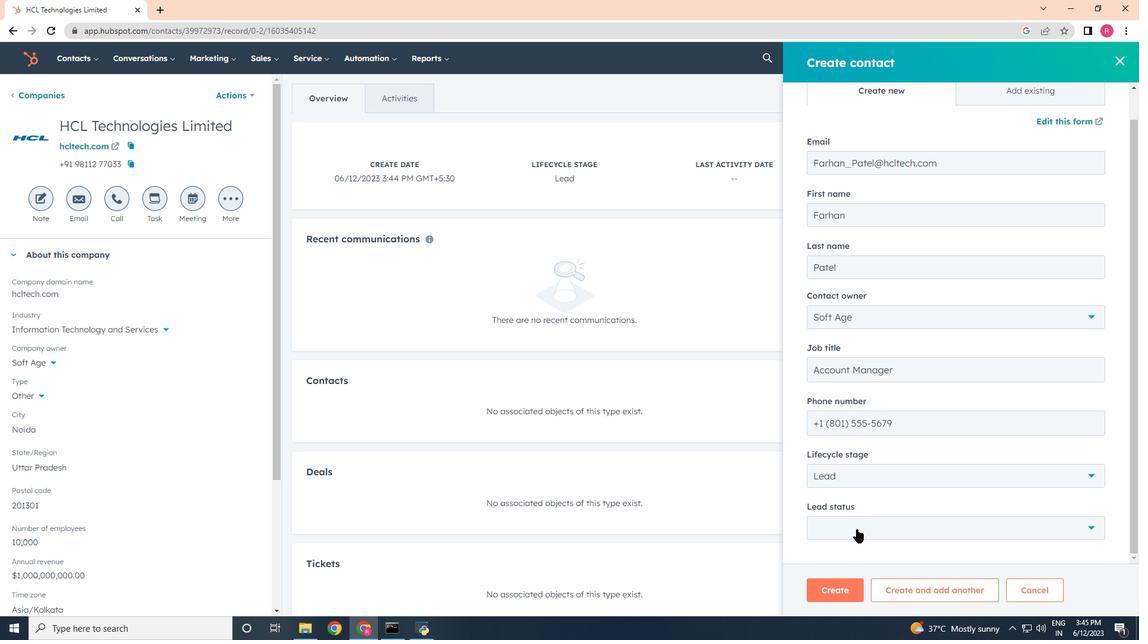 
Action: Mouse moved to (841, 449)
Screenshot: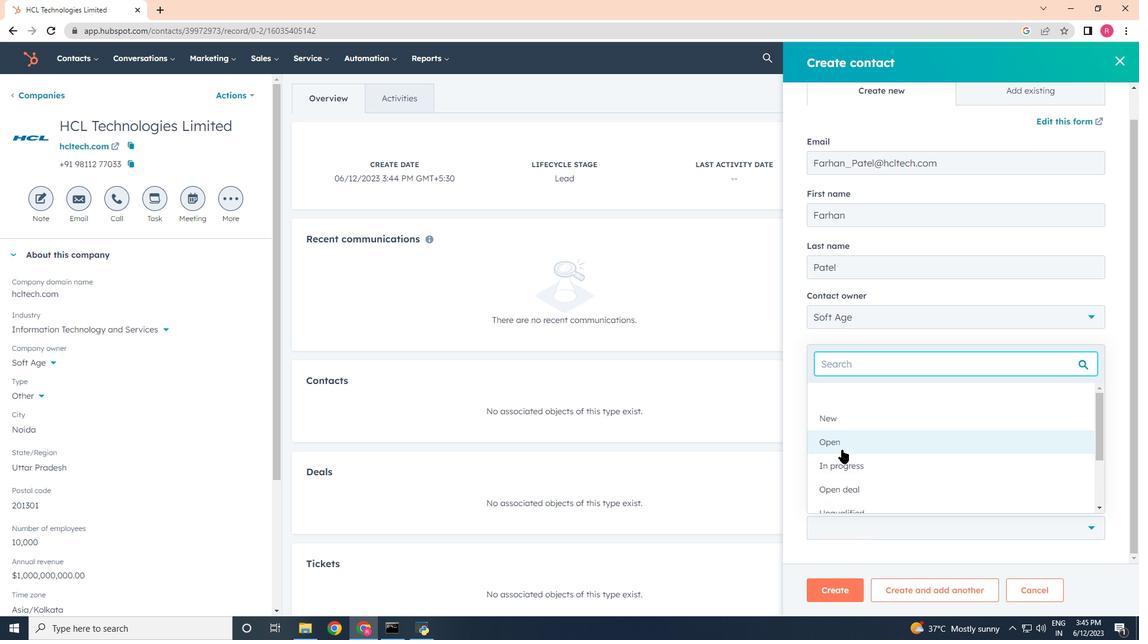 
Action: Mouse pressed left at (841, 449)
Screenshot: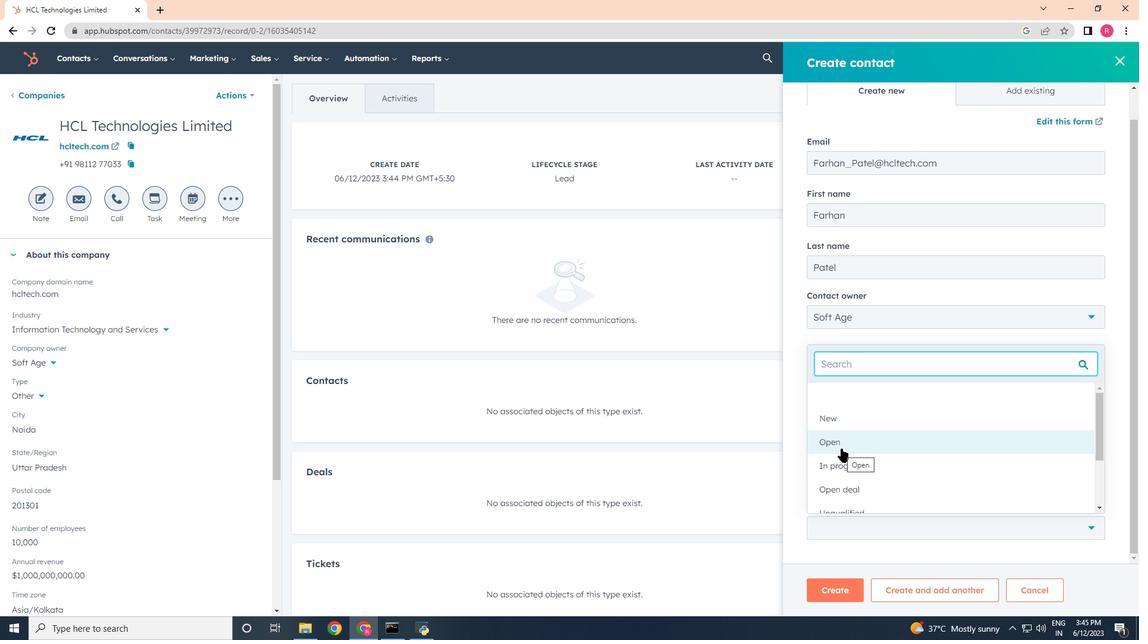 
Action: Mouse moved to (836, 596)
Screenshot: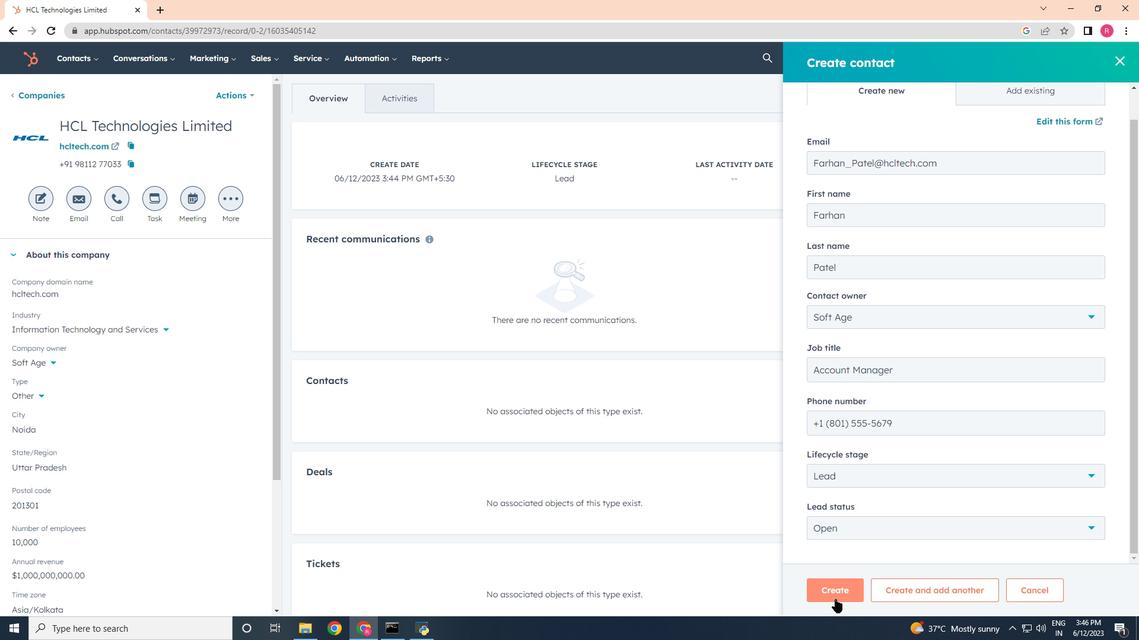 
Action: Mouse pressed left at (836, 596)
Screenshot: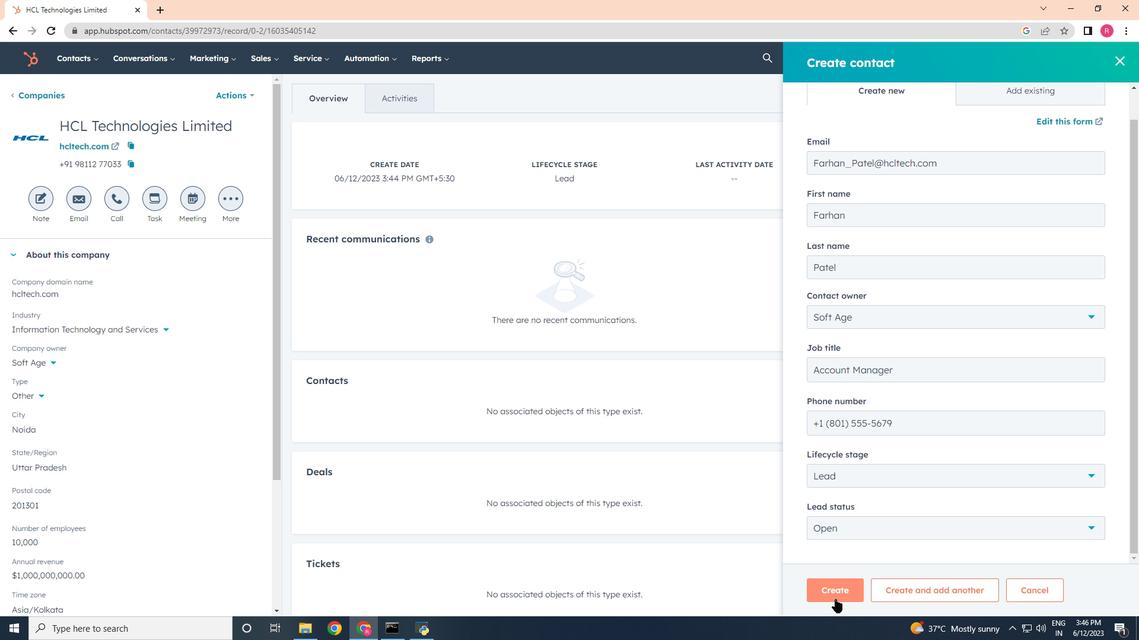 
Action: Mouse moved to (955, 423)
Screenshot: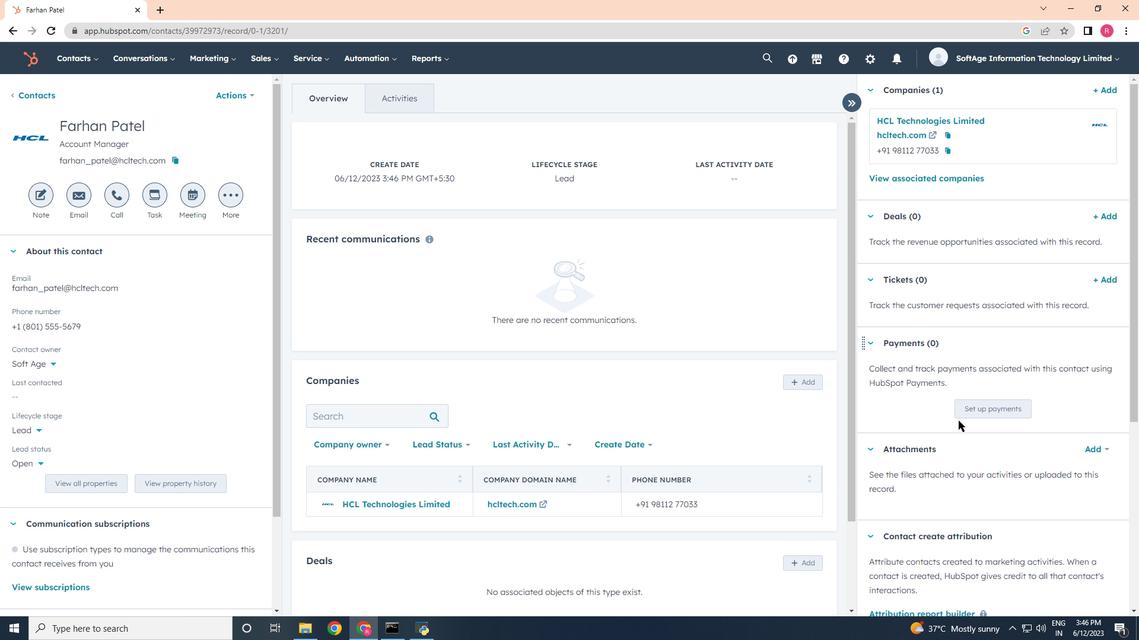 
